 Task: Open Card Data Science Review in Board Sales Performance Management to Workspace Credit Analysis and add a team member Softage.4@softage.net, a label Blue, a checklist Family Law, an attachment from your computer, a color Blue and finally, add a card description 'Research and develop new pricing strategy for service offerings' and a comment 'We should approach this task with a sense of accountability and responsibility, owning our mistakes and taking steps to correct them.'. Add a start date 'Jan 08, 1900' with a due date 'Jan 15, 1900'
Action: Mouse moved to (98, 44)
Screenshot: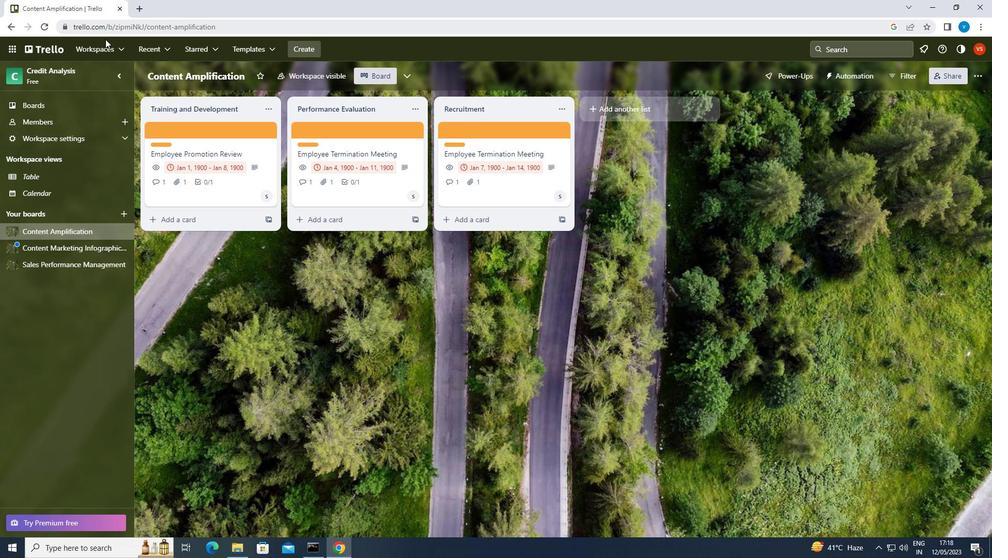 
Action: Mouse pressed left at (98, 44)
Screenshot: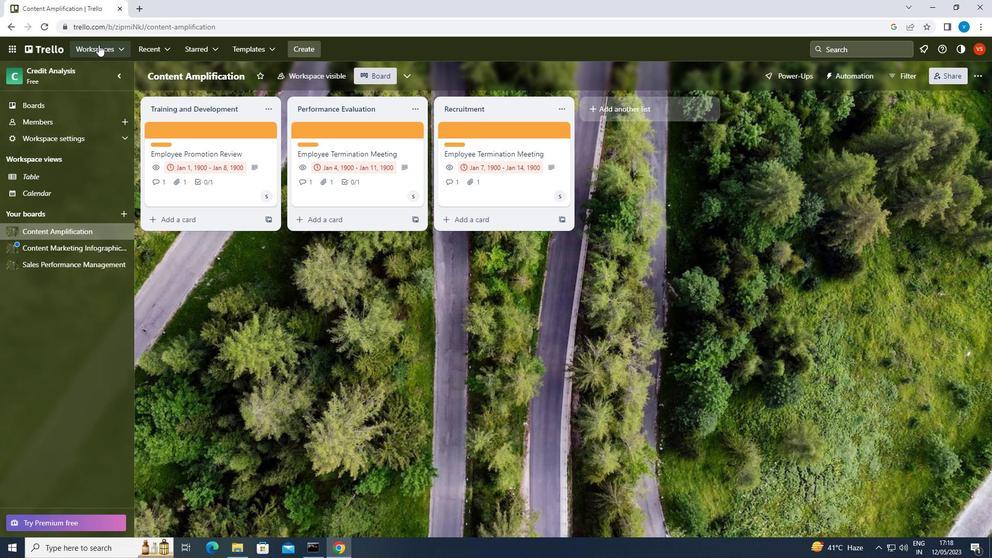
Action: Mouse moved to (122, 329)
Screenshot: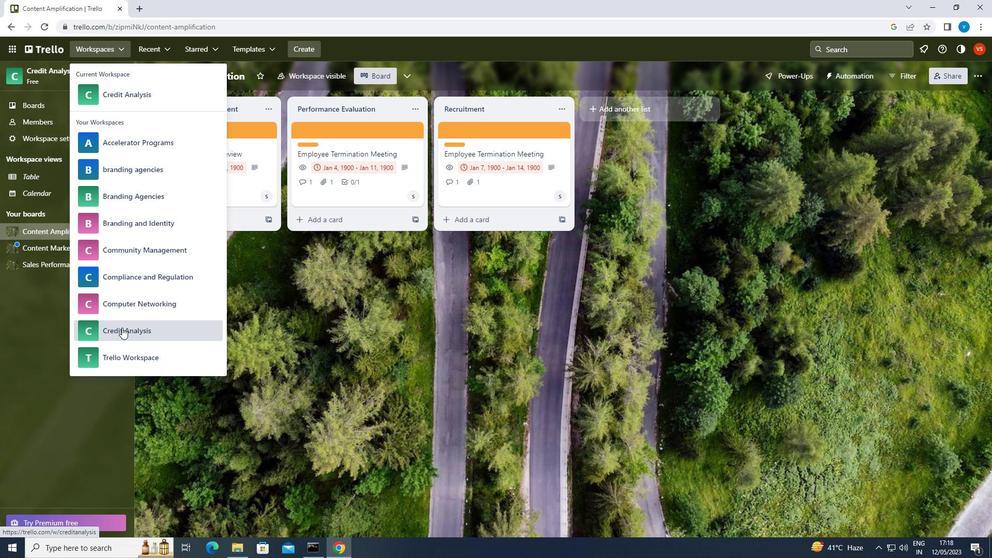 
Action: Mouse pressed left at (122, 329)
Screenshot: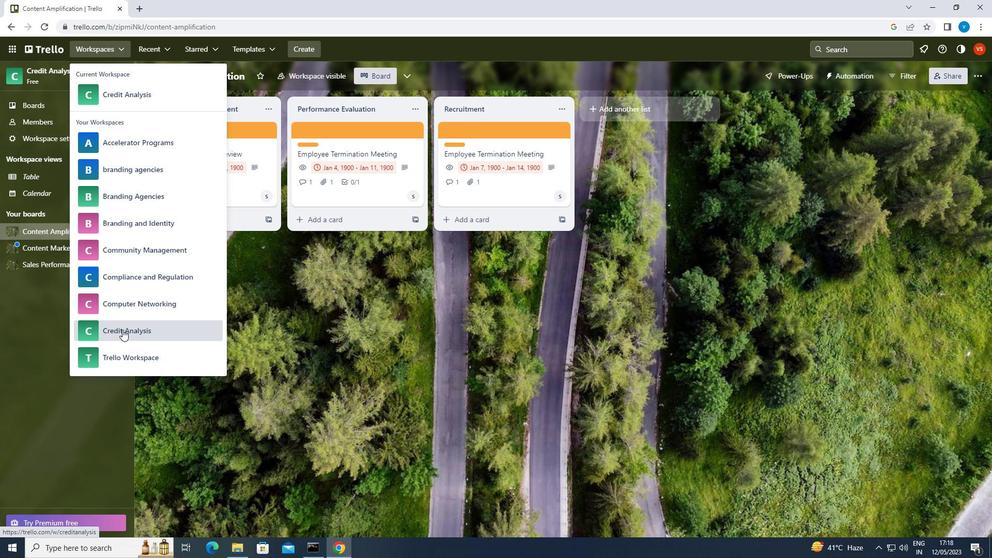 
Action: Mouse moved to (742, 421)
Screenshot: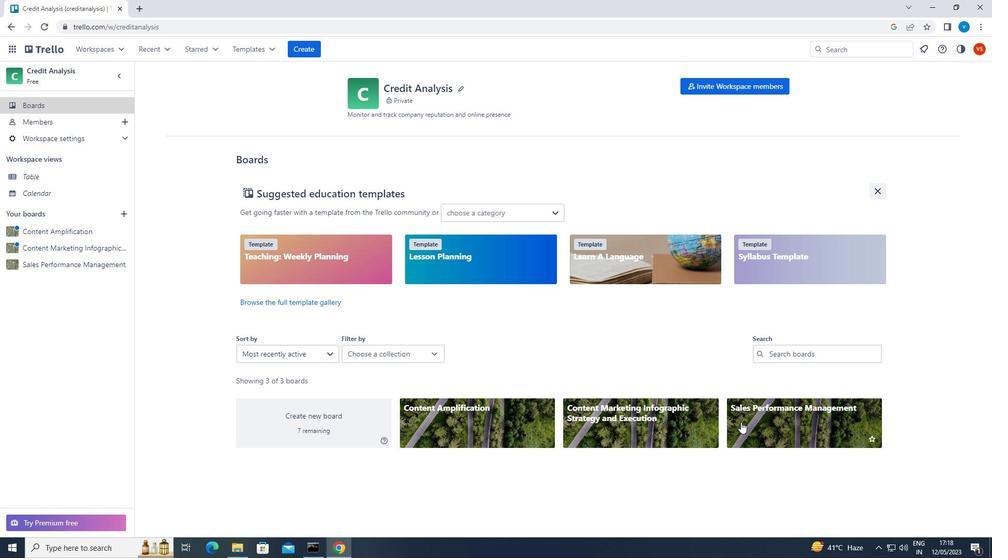 
Action: Mouse pressed left at (742, 421)
Screenshot: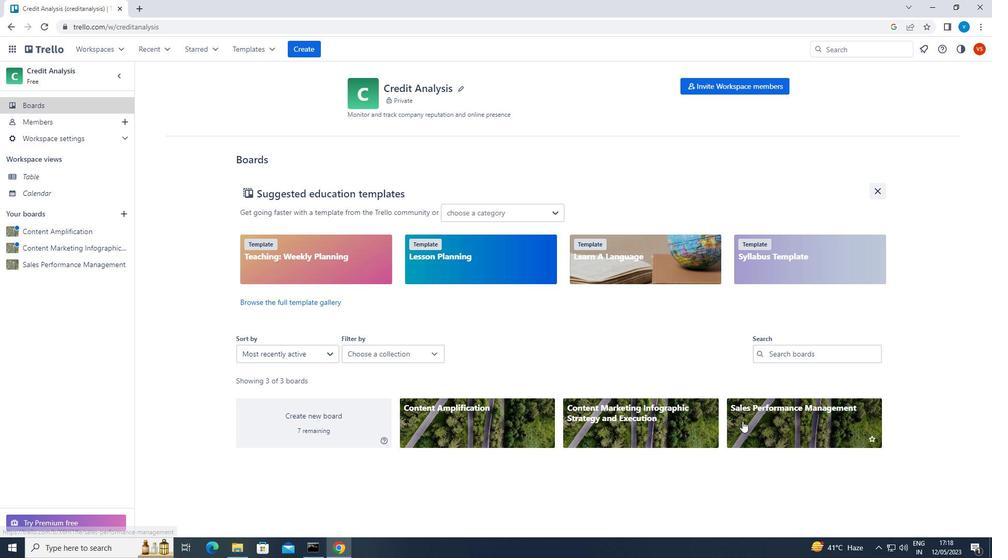 
Action: Mouse moved to (519, 126)
Screenshot: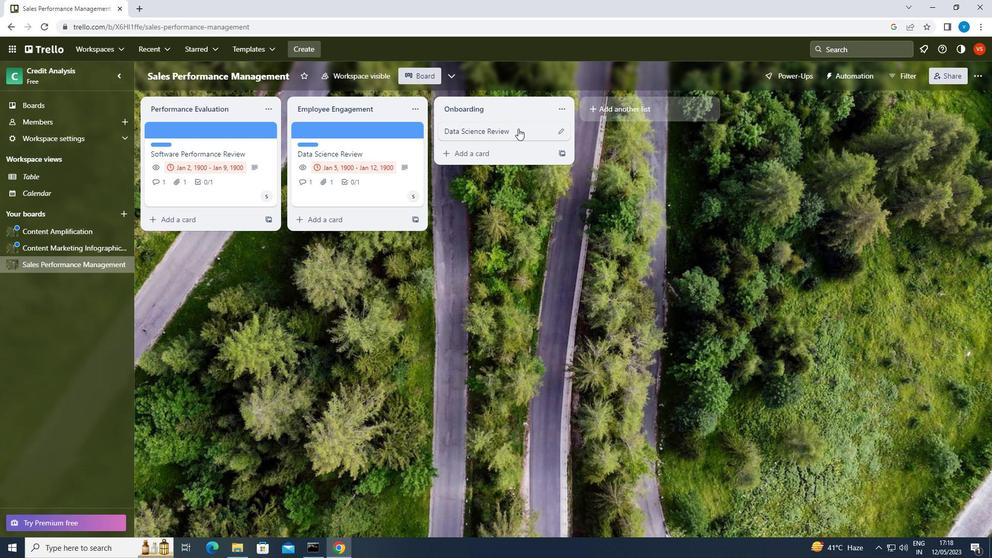 
Action: Mouse pressed left at (519, 126)
Screenshot: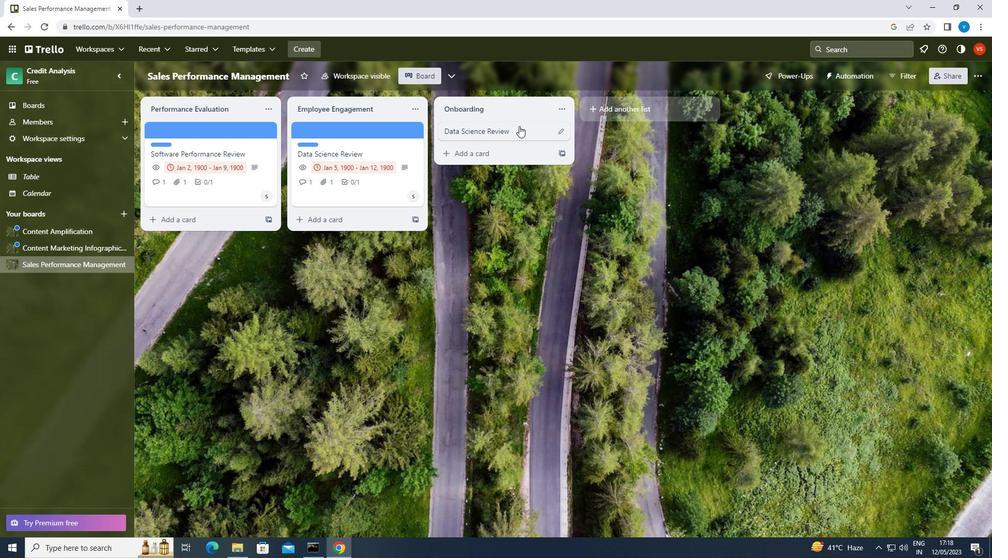 
Action: Mouse moved to (624, 167)
Screenshot: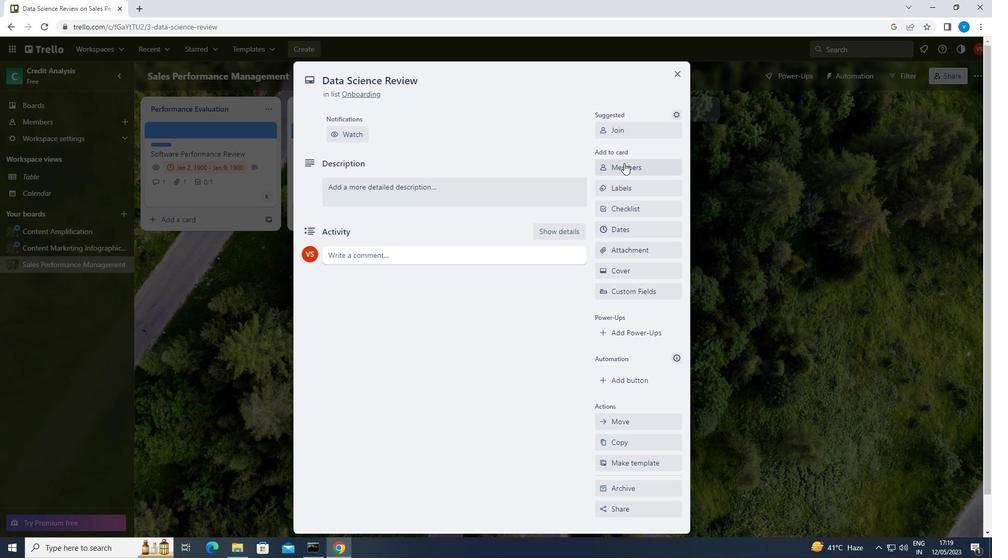 
Action: Mouse pressed left at (624, 167)
Screenshot: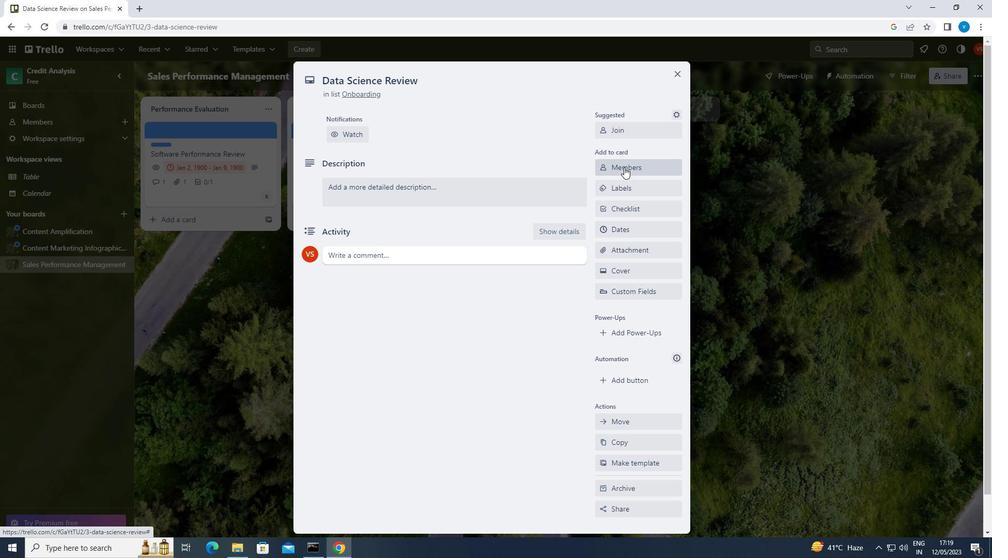 
Action: Mouse moved to (659, 177)
Screenshot: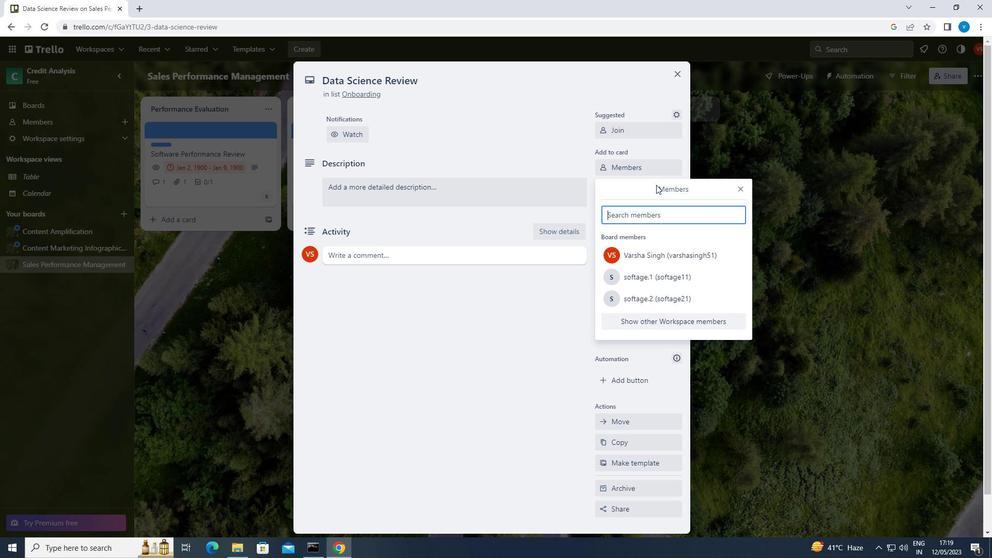 
Action: Key pressed <Key.shift>SOFTAGE.4<Key.shift>@SOFTAGE.NET
Screenshot: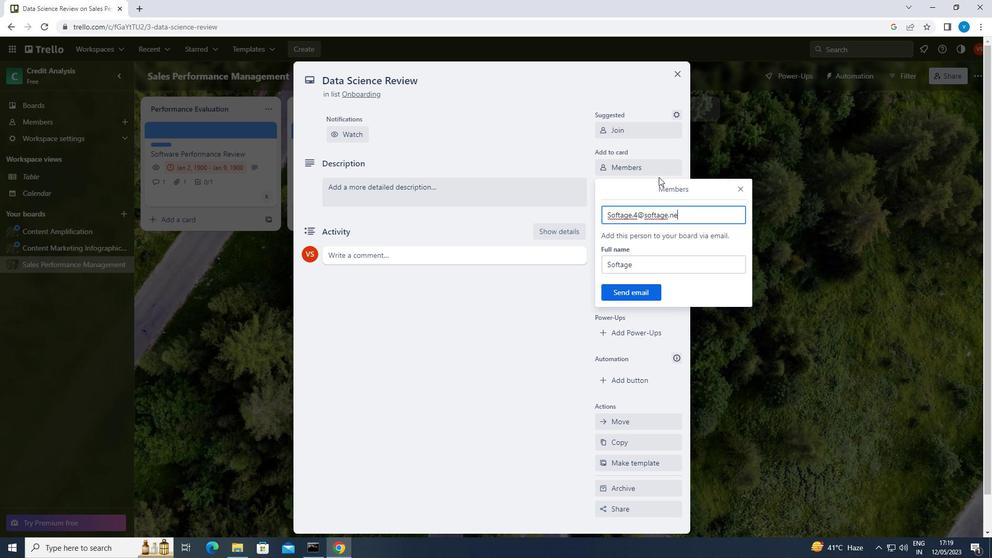 
Action: Mouse moved to (638, 295)
Screenshot: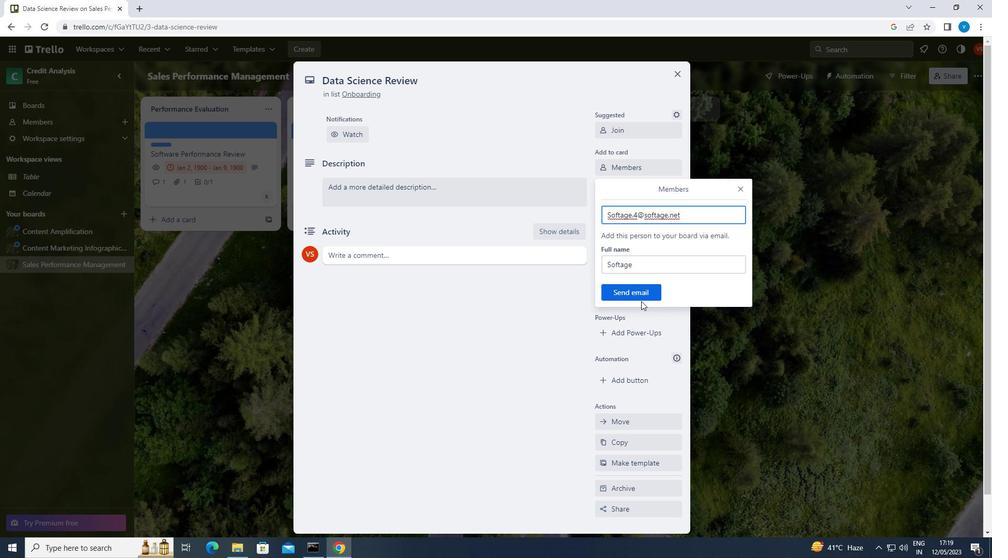 
Action: Mouse pressed left at (638, 295)
Screenshot: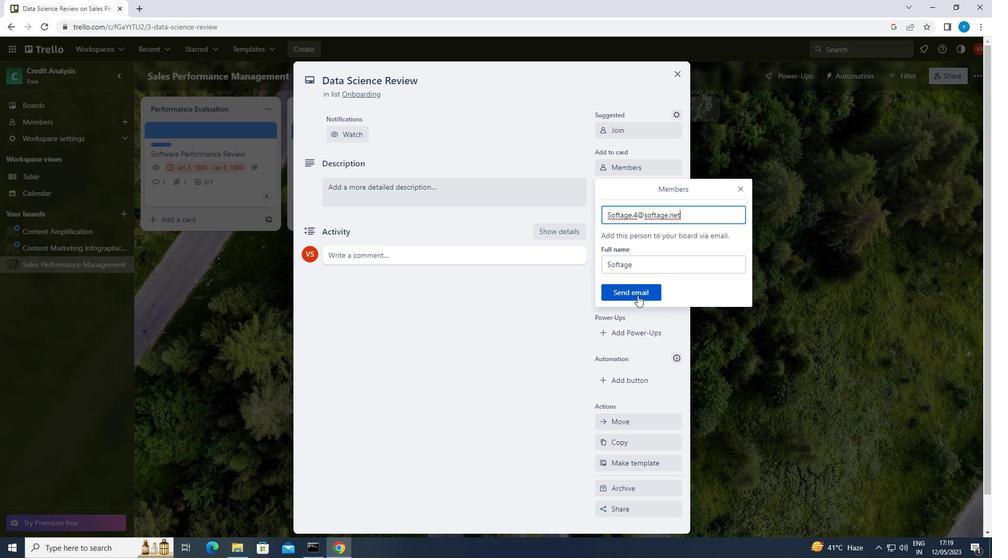 
Action: Mouse moved to (636, 187)
Screenshot: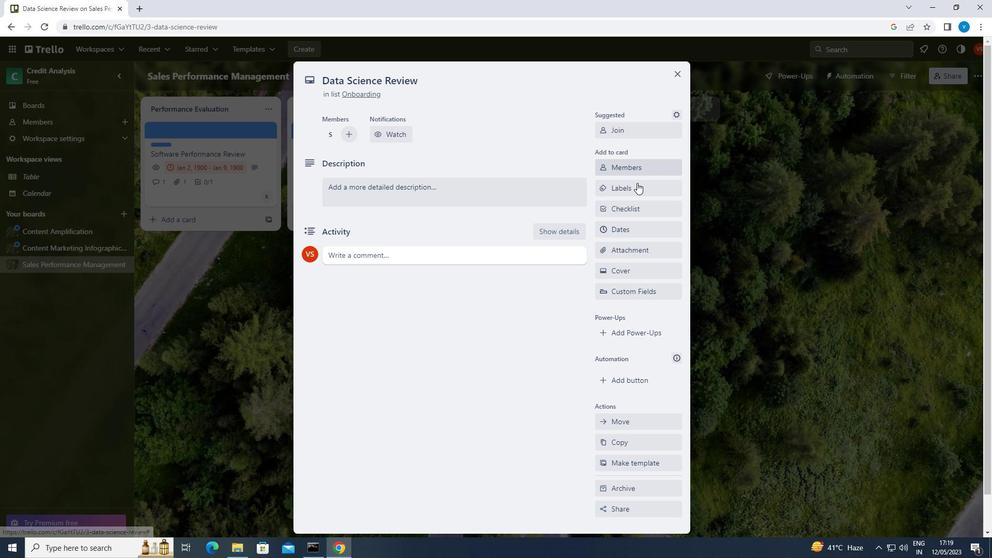 
Action: Mouse pressed left at (636, 187)
Screenshot: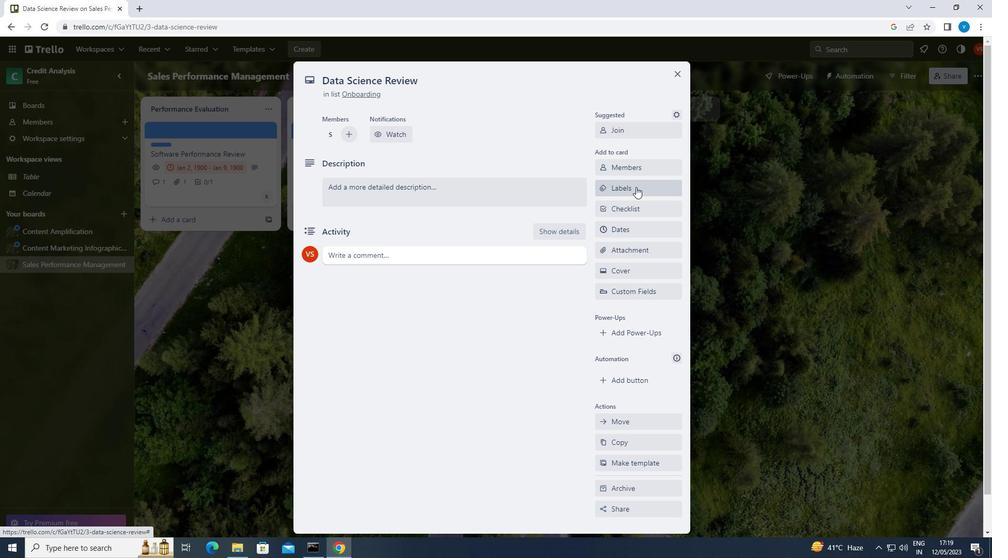 
Action: Mouse moved to (639, 360)
Screenshot: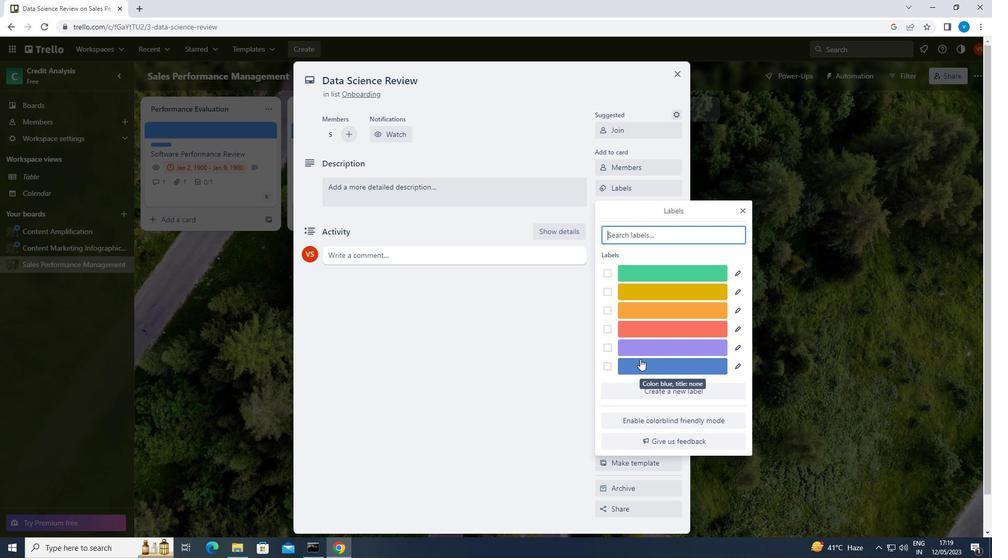 
Action: Mouse pressed left at (639, 360)
Screenshot: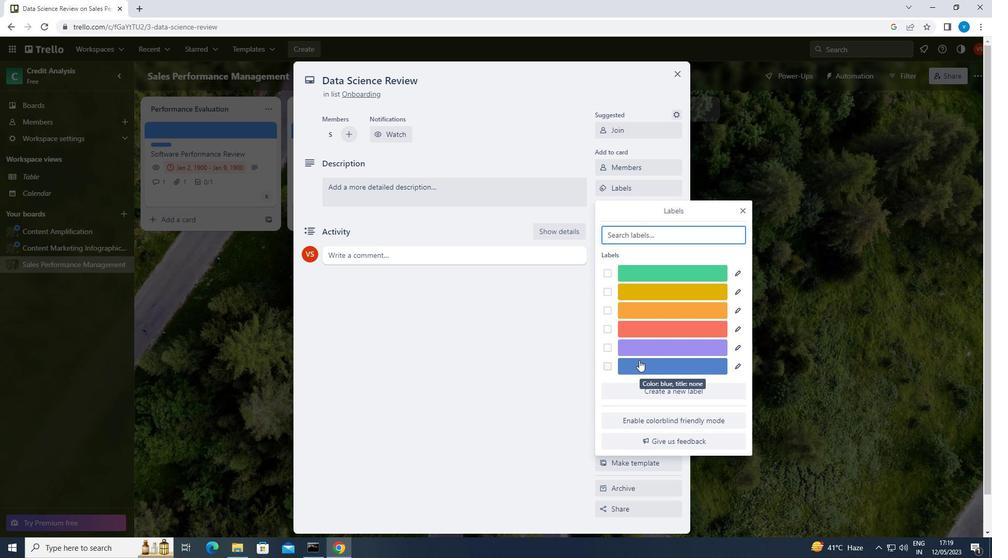 
Action: Mouse moved to (742, 214)
Screenshot: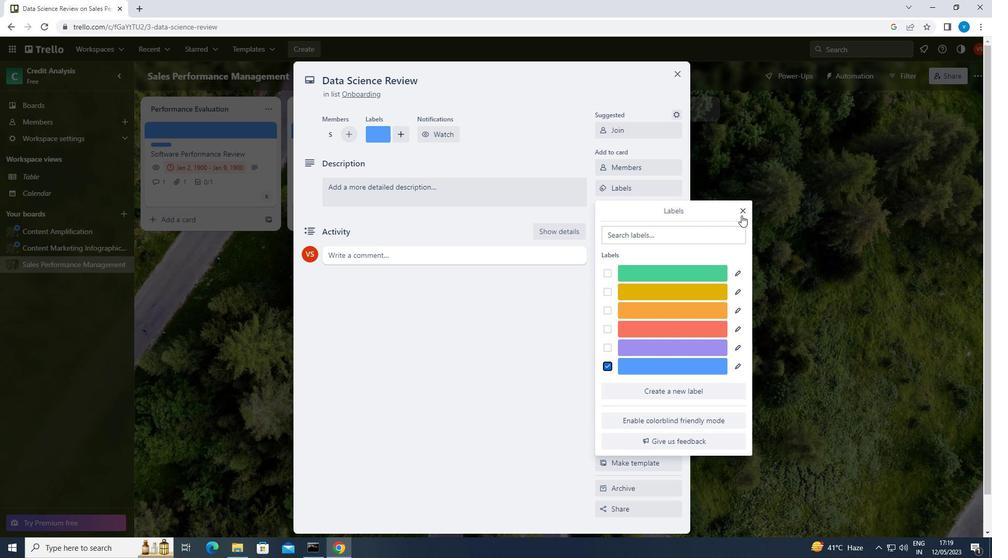 
Action: Mouse pressed left at (742, 214)
Screenshot: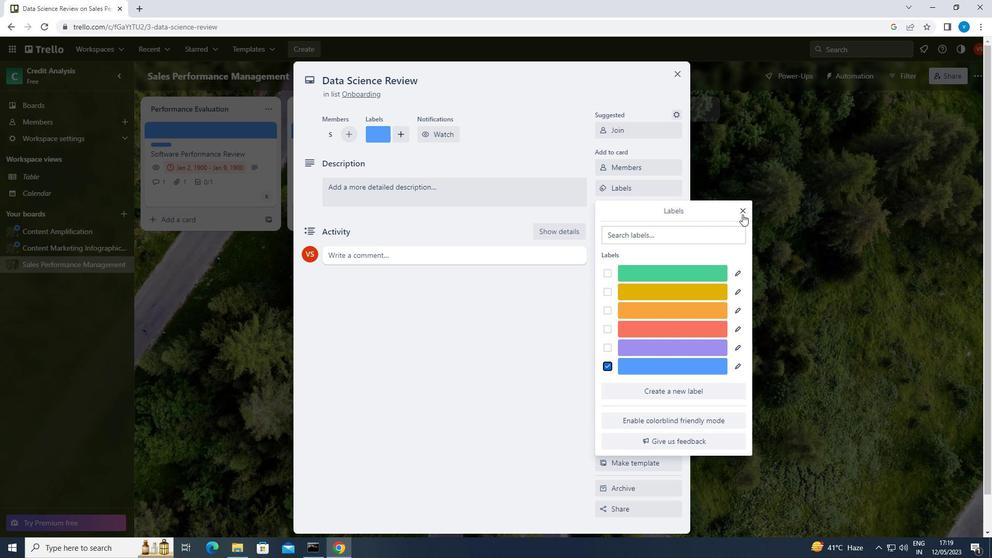 
Action: Mouse moved to (647, 207)
Screenshot: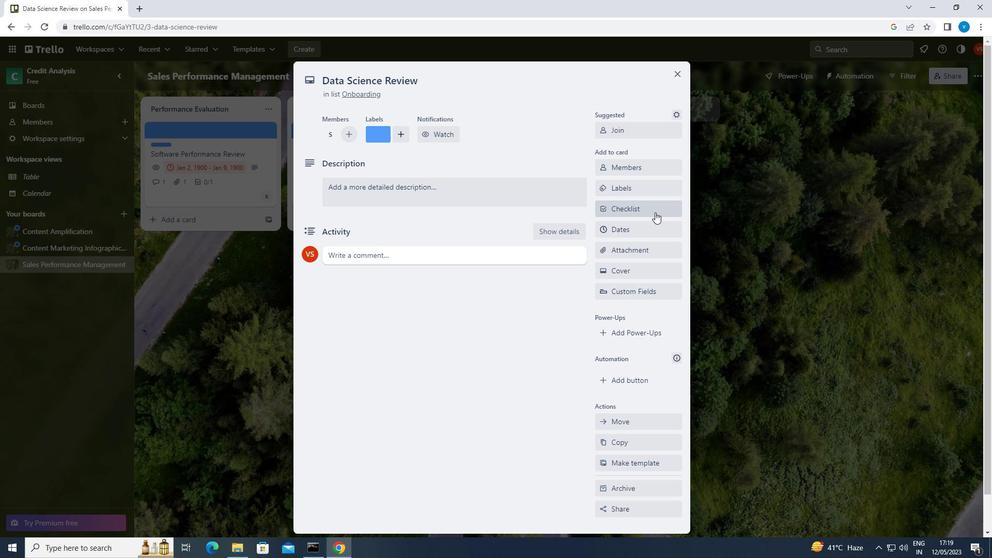 
Action: Mouse pressed left at (647, 207)
Screenshot: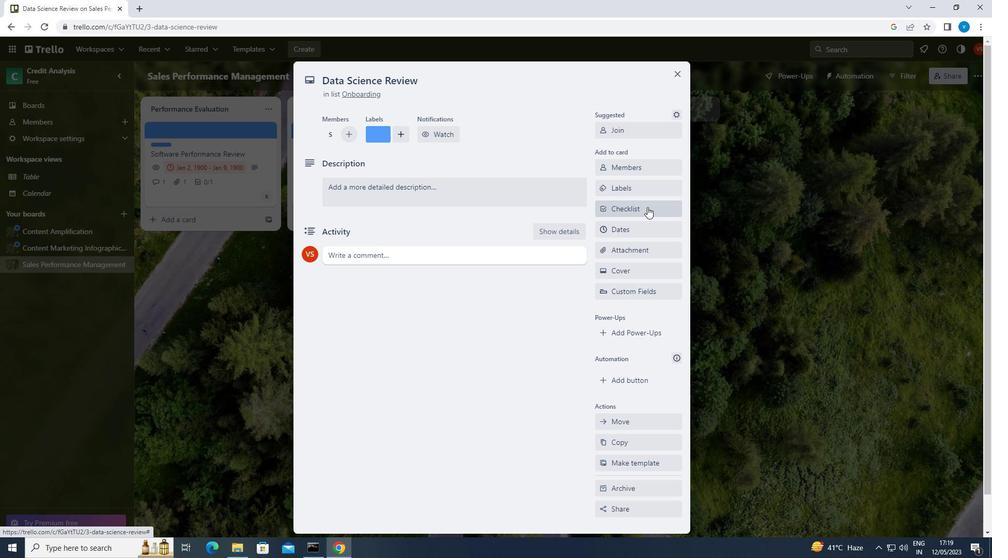 
Action: Mouse moved to (625, 324)
Screenshot: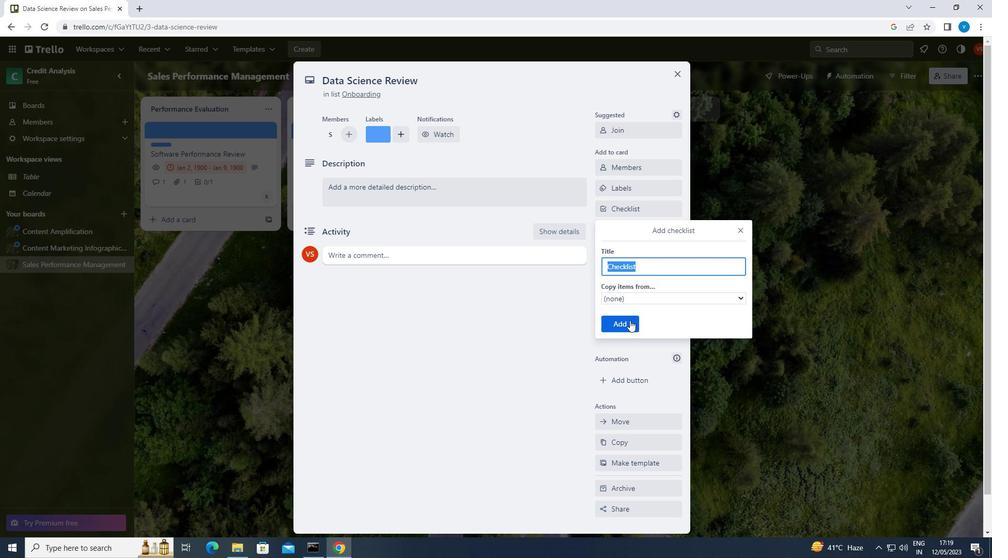 
Action: Mouse pressed left at (625, 324)
Screenshot: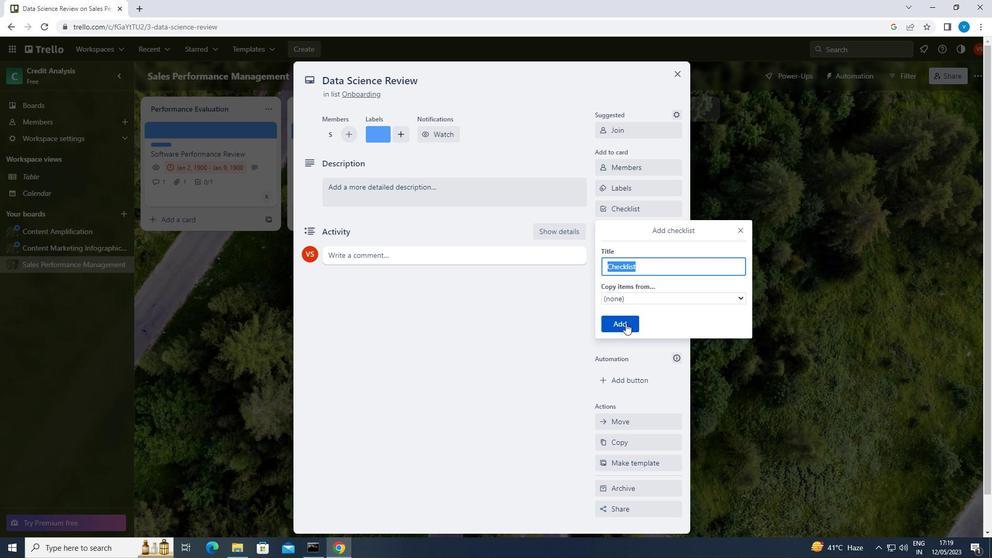 
Action: Mouse moved to (497, 269)
Screenshot: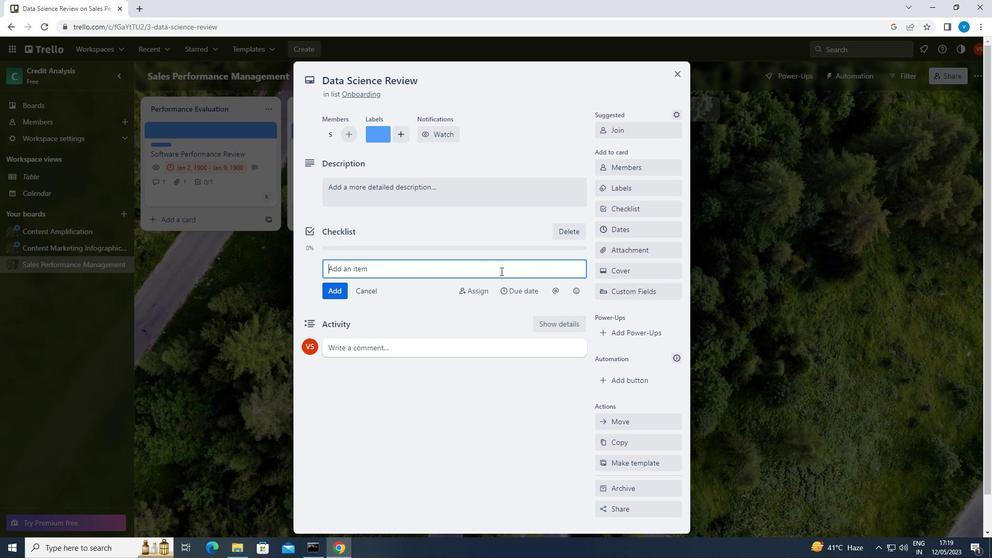 
Action: Mouse pressed left at (497, 269)
Screenshot: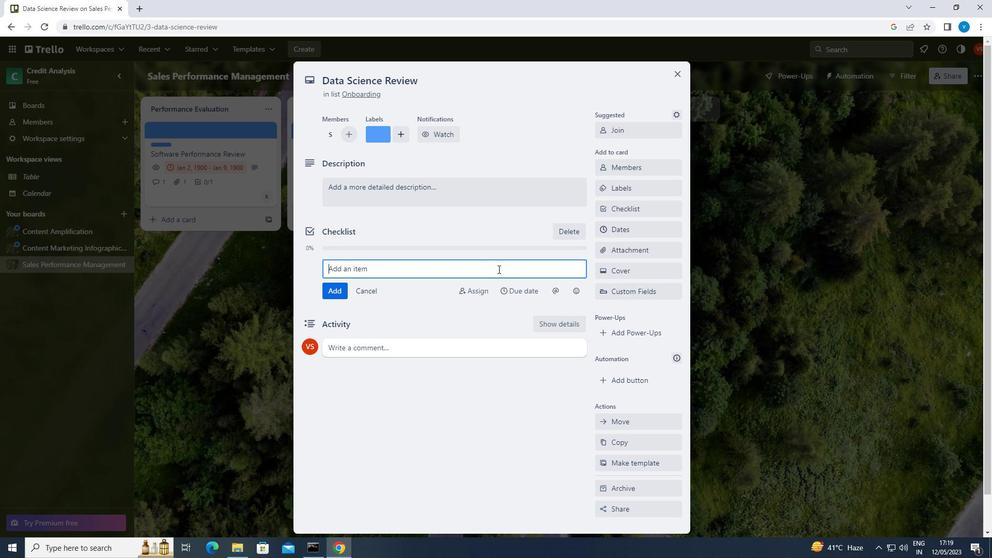 
Action: Mouse moved to (497, 268)
Screenshot: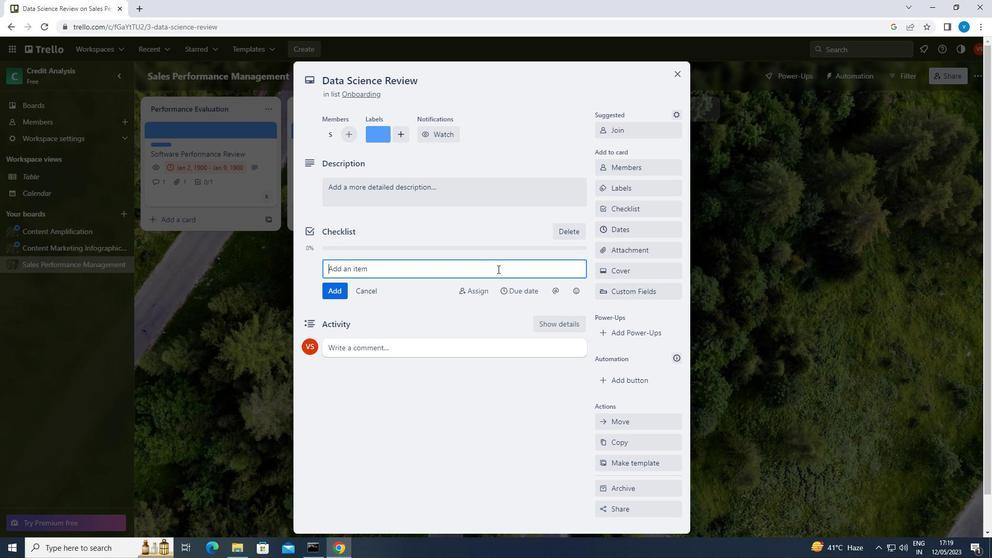 
Action: Key pressed <Key.shift>FAMILY<Key.space><Key.shift>LAW
Screenshot: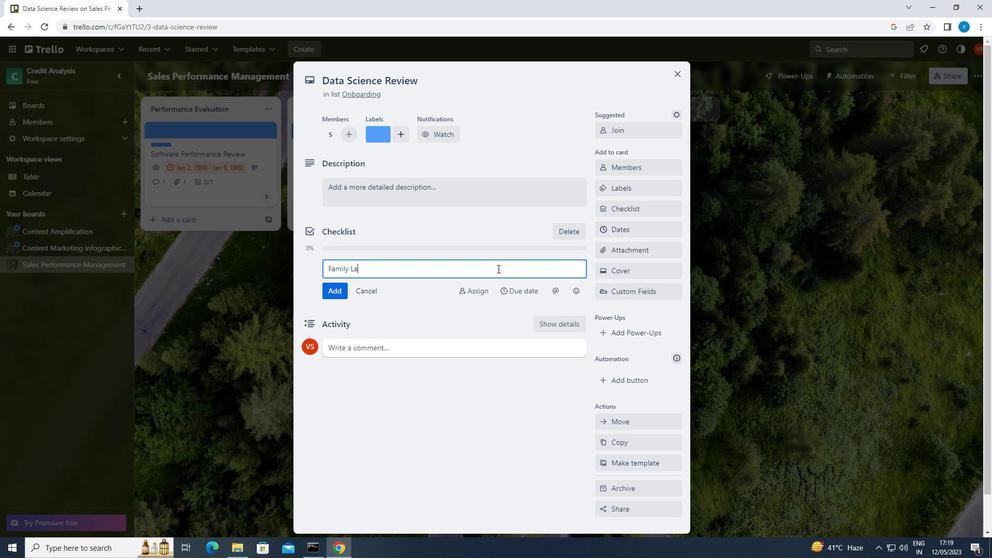 
Action: Mouse moved to (333, 291)
Screenshot: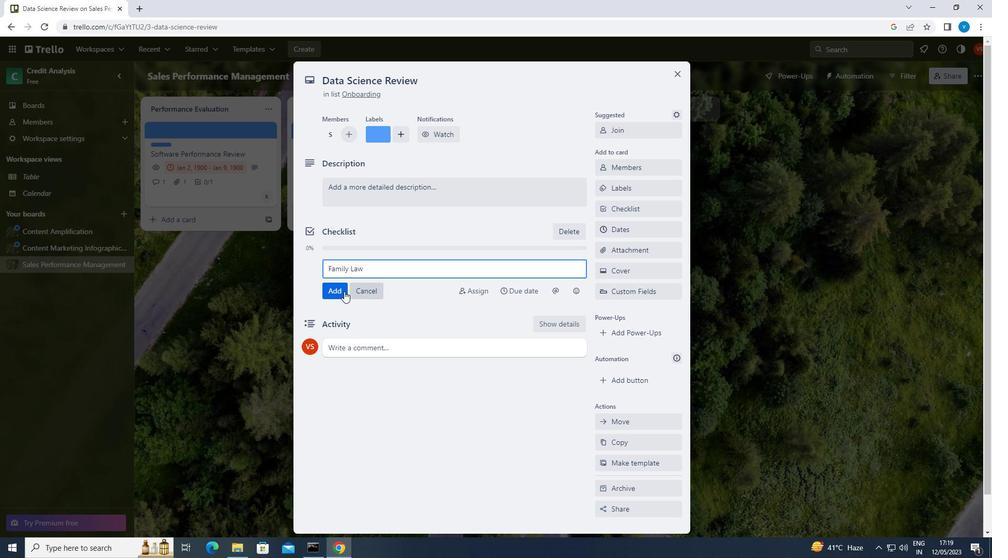 
Action: Mouse pressed left at (333, 291)
Screenshot: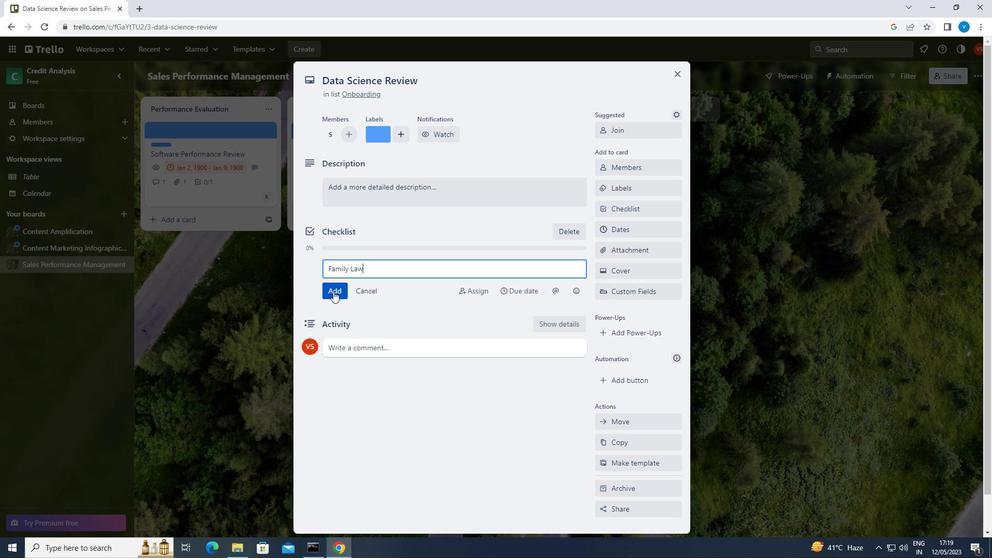 
Action: Mouse moved to (645, 253)
Screenshot: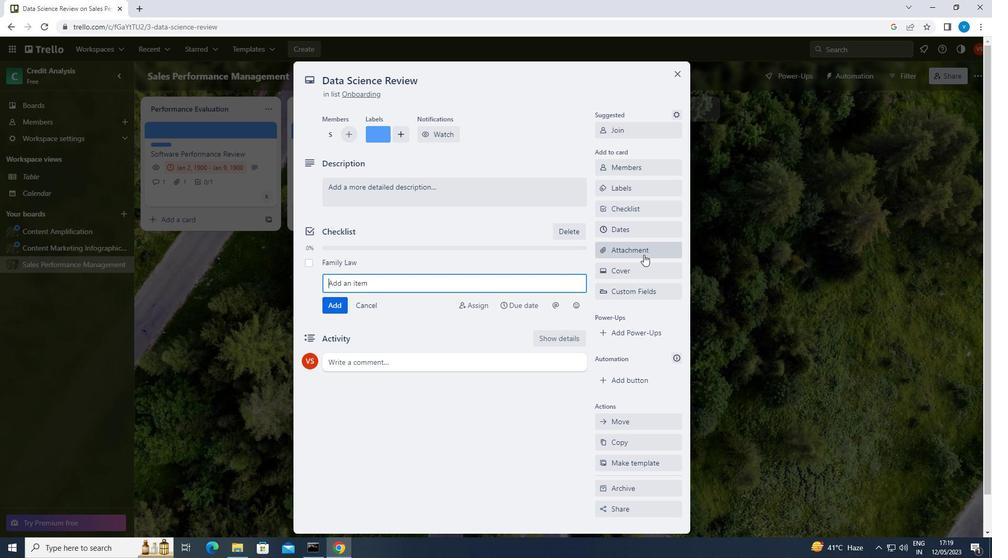 
Action: Mouse pressed left at (645, 253)
Screenshot: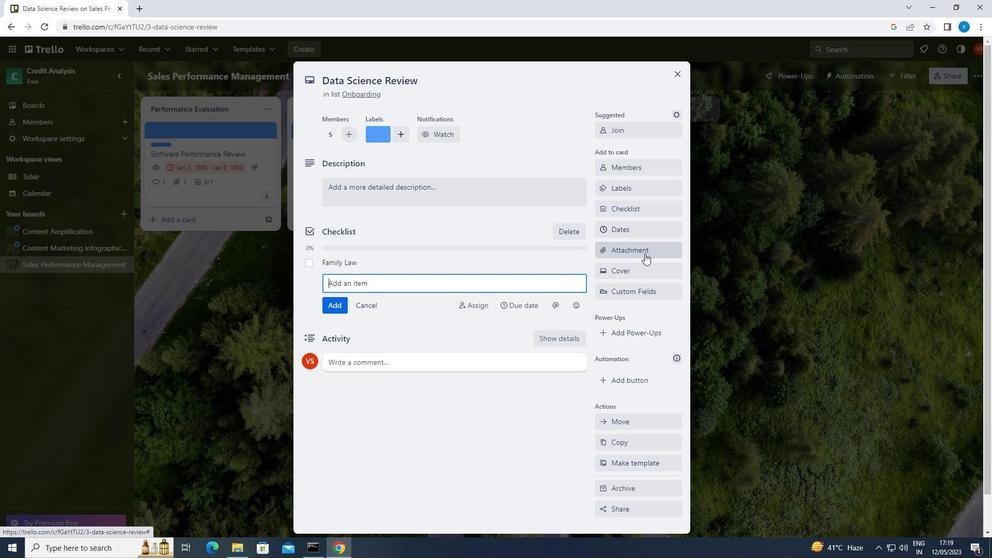 
Action: Mouse moved to (628, 295)
Screenshot: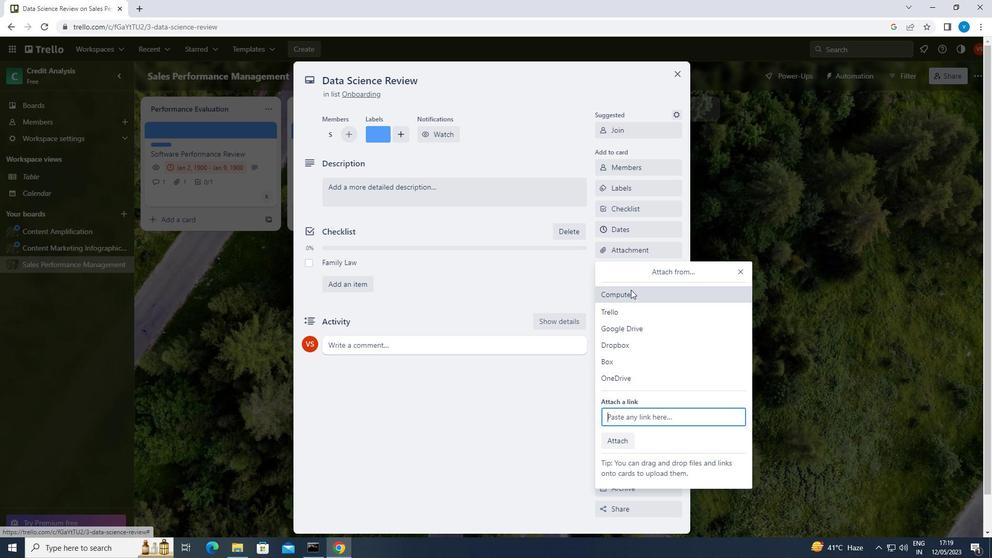 
Action: Mouse pressed left at (628, 295)
Screenshot: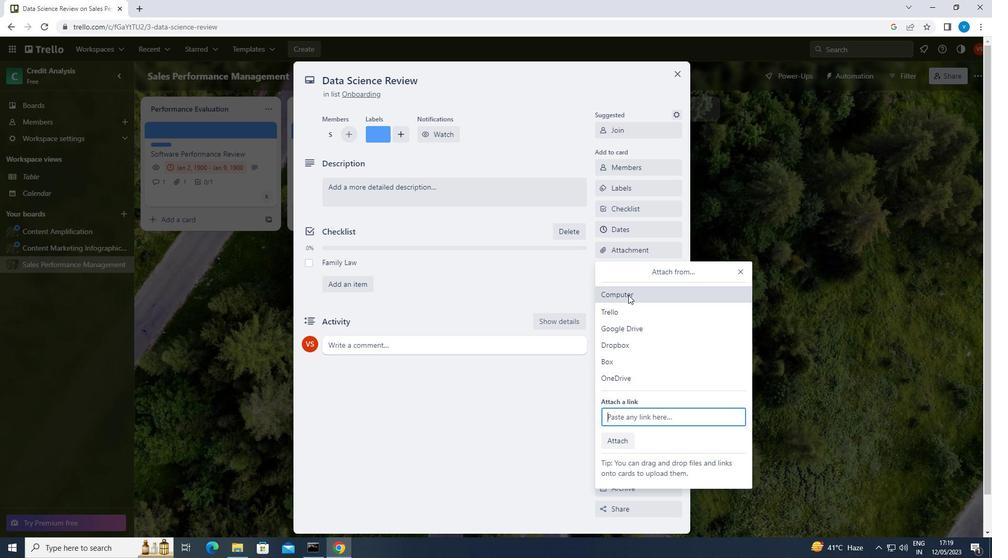 
Action: Mouse moved to (292, 175)
Screenshot: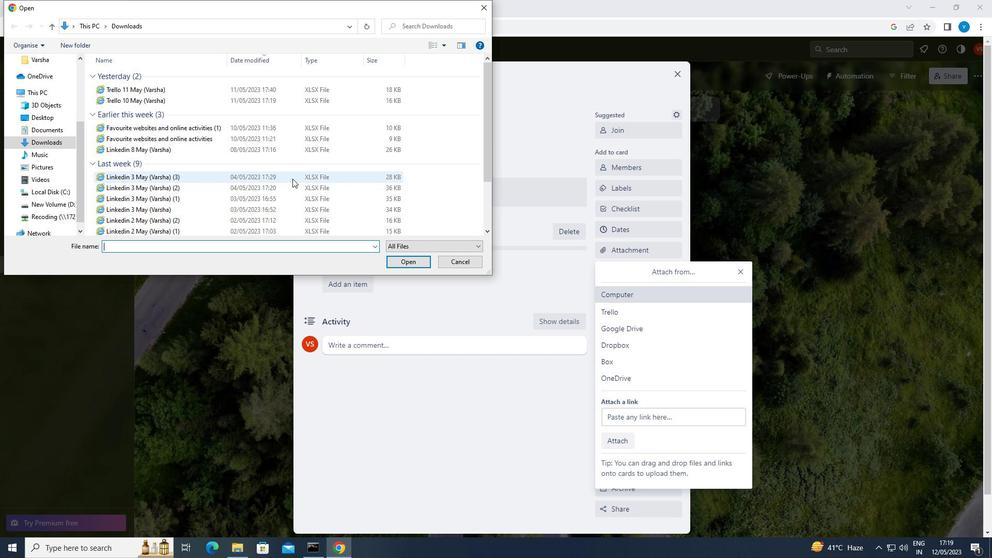 
Action: Mouse pressed left at (292, 175)
Screenshot: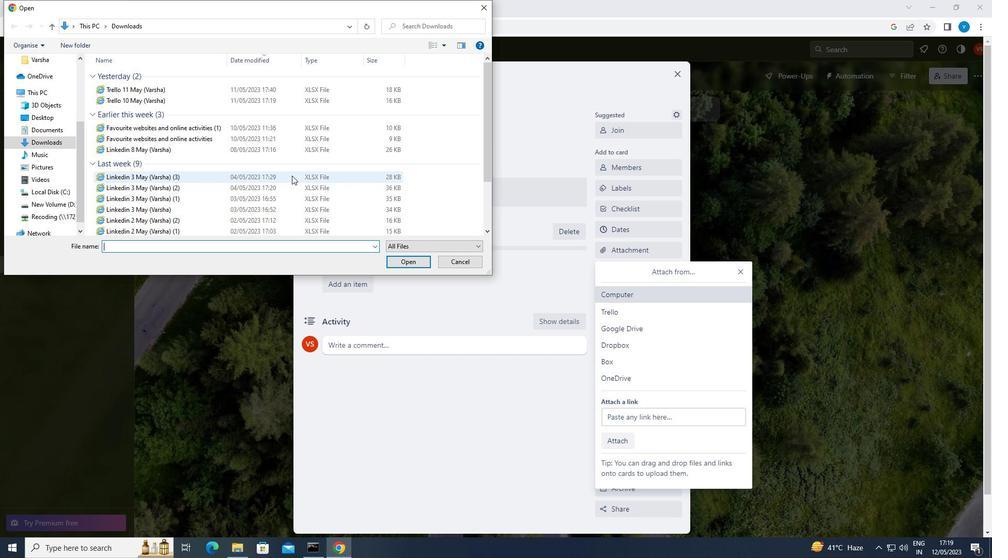 
Action: Mouse moved to (408, 260)
Screenshot: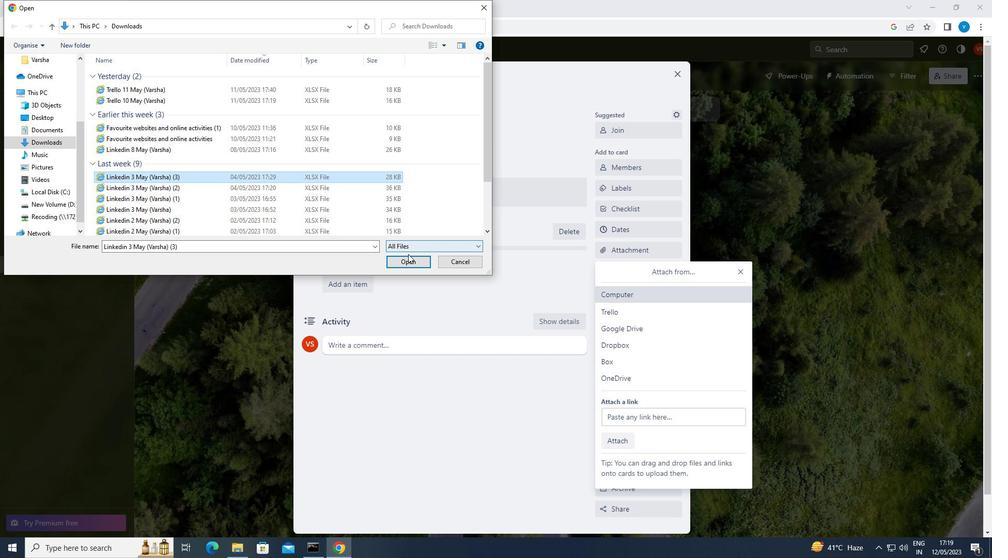 
Action: Mouse pressed left at (408, 260)
Screenshot: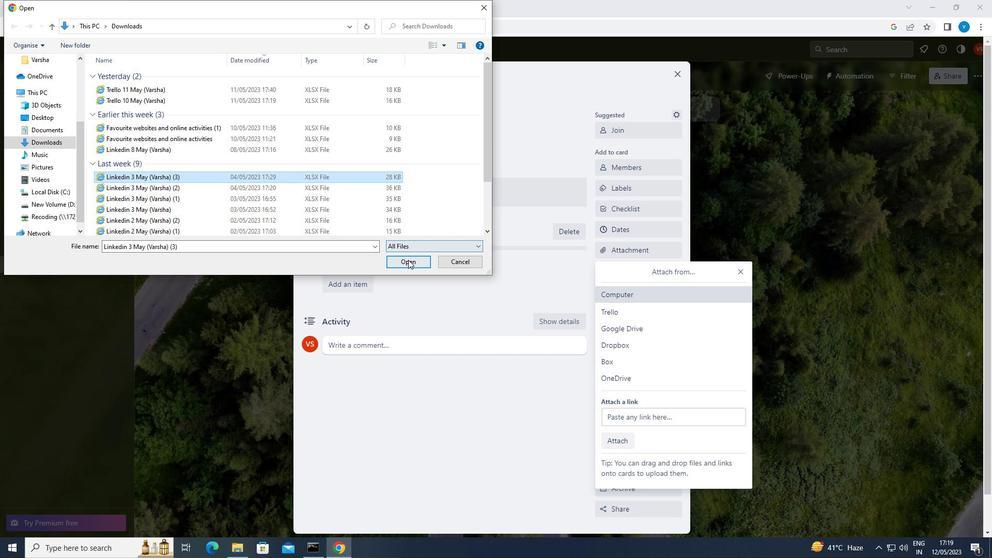 
Action: Mouse moved to (619, 277)
Screenshot: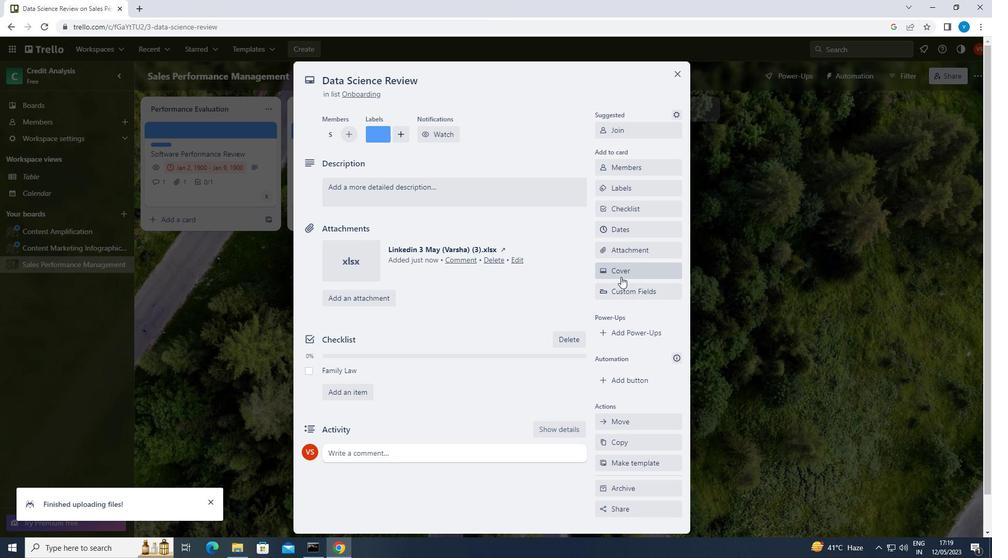 
Action: Mouse pressed left at (619, 277)
Screenshot: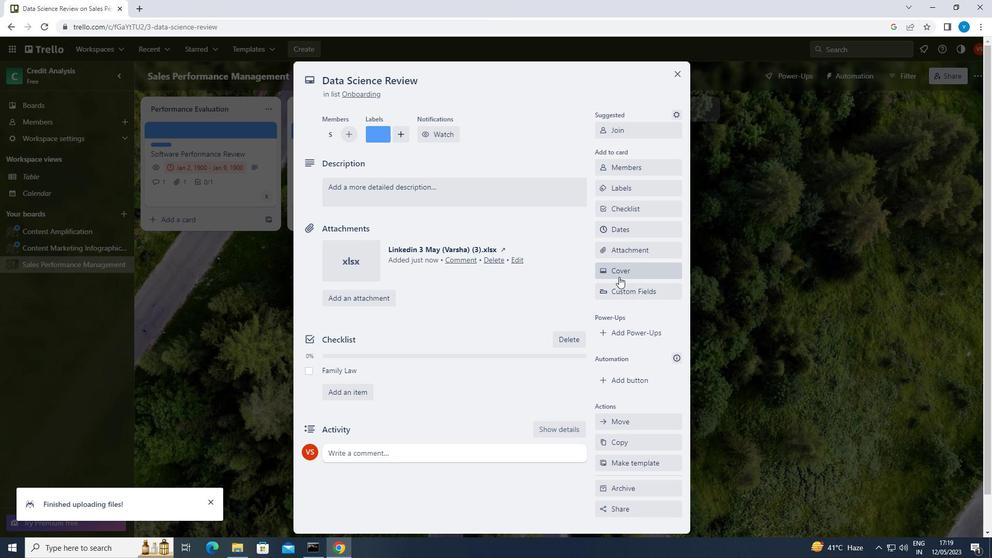 
Action: Mouse moved to (613, 347)
Screenshot: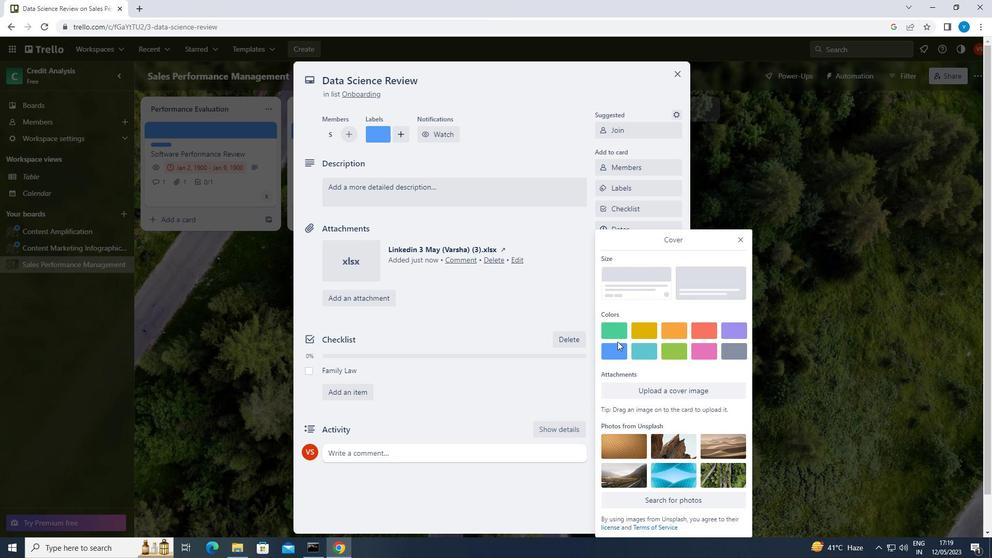 
Action: Mouse pressed left at (613, 347)
Screenshot: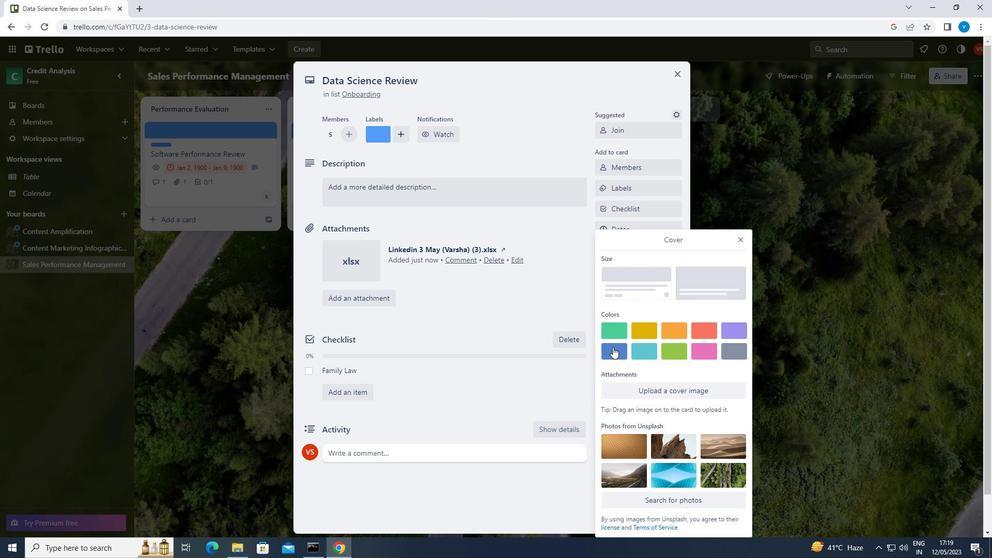 
Action: Mouse moved to (741, 220)
Screenshot: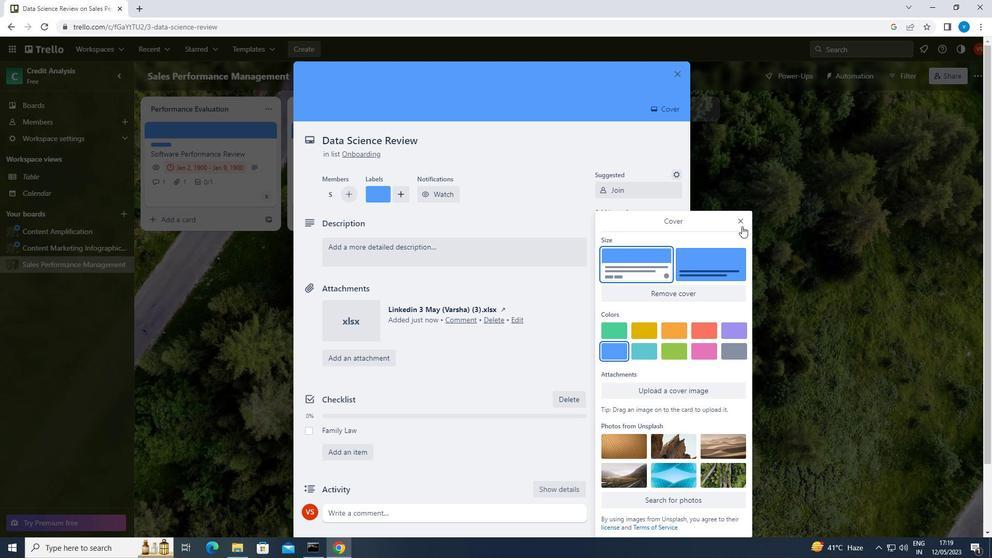
Action: Mouse pressed left at (741, 220)
Screenshot: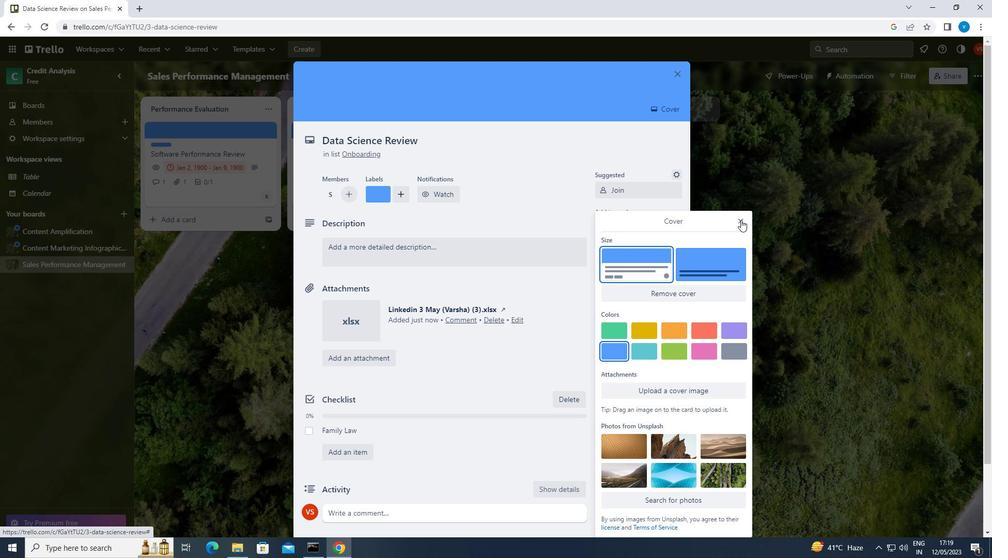 
Action: Mouse moved to (515, 249)
Screenshot: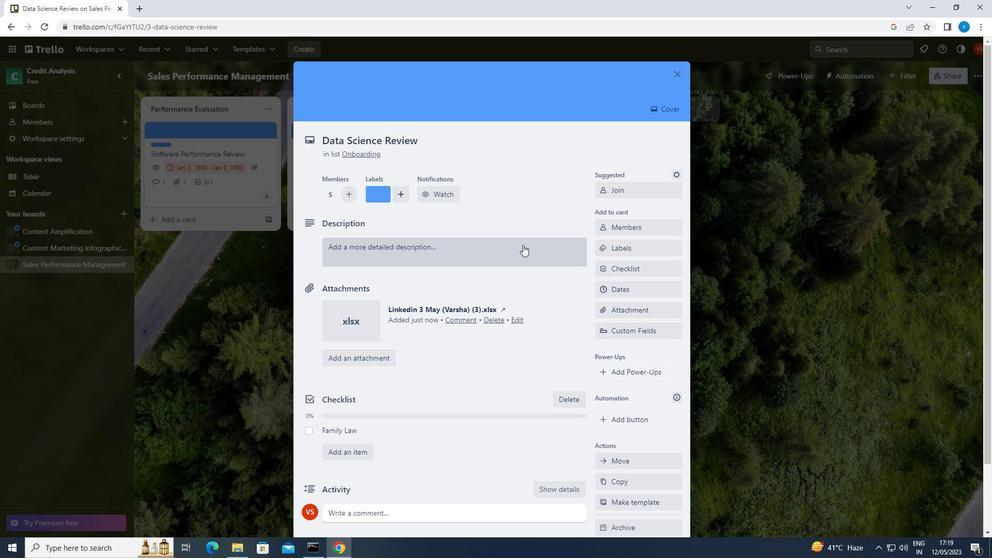 
Action: Mouse pressed left at (515, 249)
Screenshot: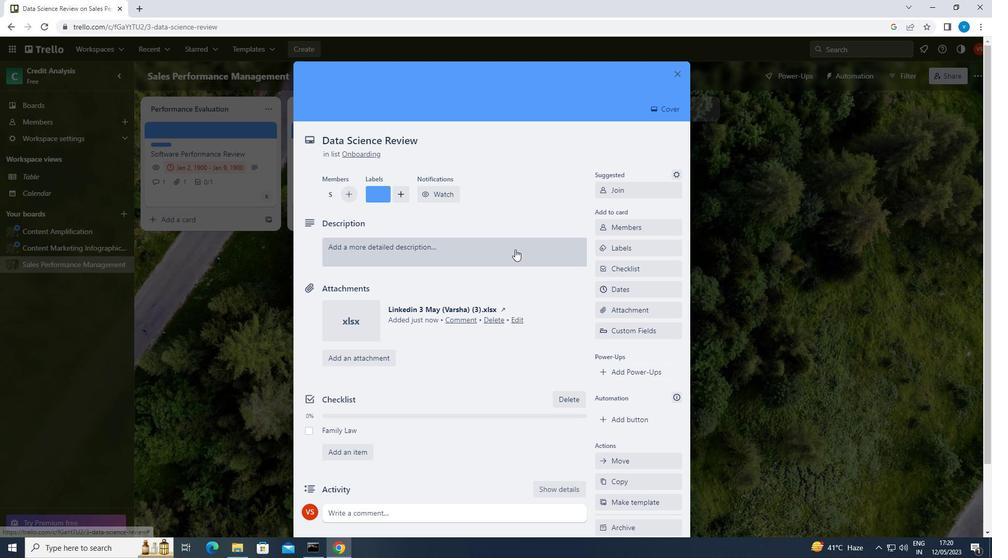 
Action: Key pressed <Key.shift>RESEARCH<Key.space>AND<Key.space>DEVELOP<Key.space>NEW<Key.space>PRICING<Key.space>STRATEGY<Key.space>FOR<Key.space>SERVICE<Key.space>OFFERINGS
Screenshot: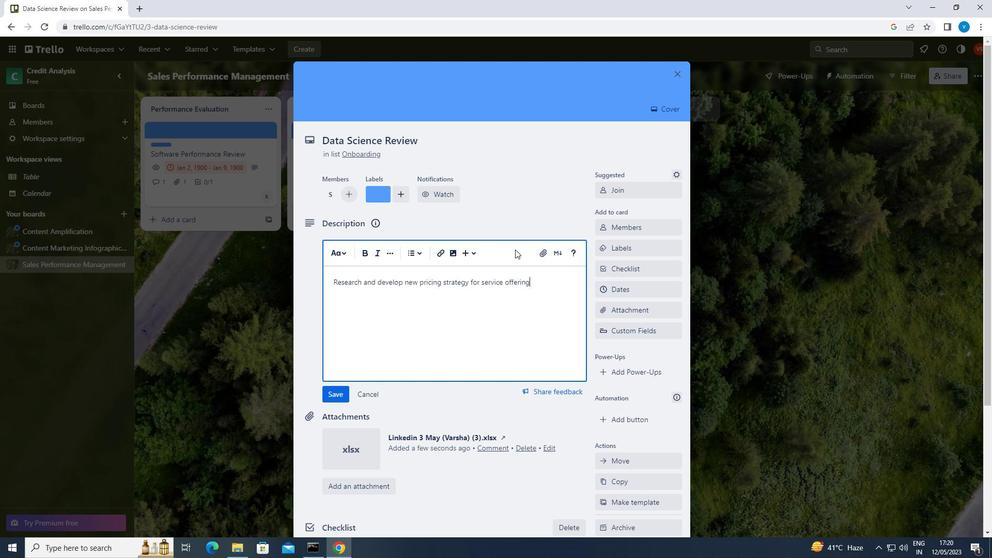 
Action: Mouse moved to (342, 388)
Screenshot: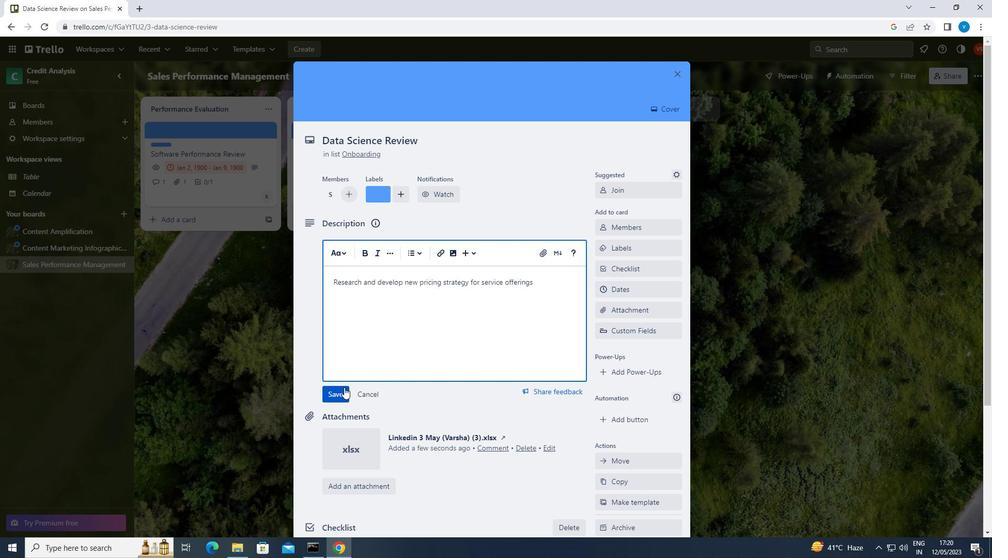 
Action: Mouse pressed left at (342, 388)
Screenshot: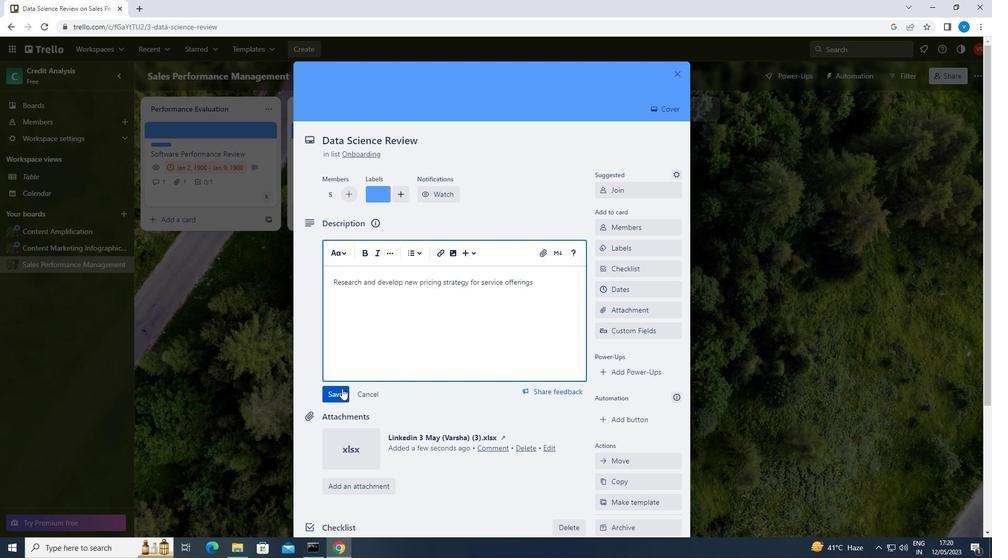 
Action: Mouse moved to (401, 375)
Screenshot: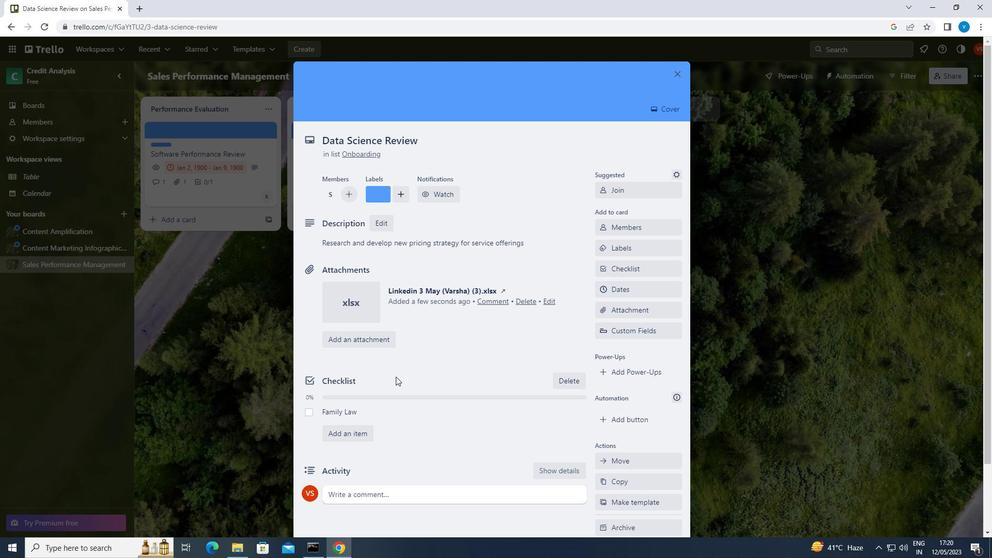 
Action: Mouse scrolled (401, 374) with delta (0, 0)
Screenshot: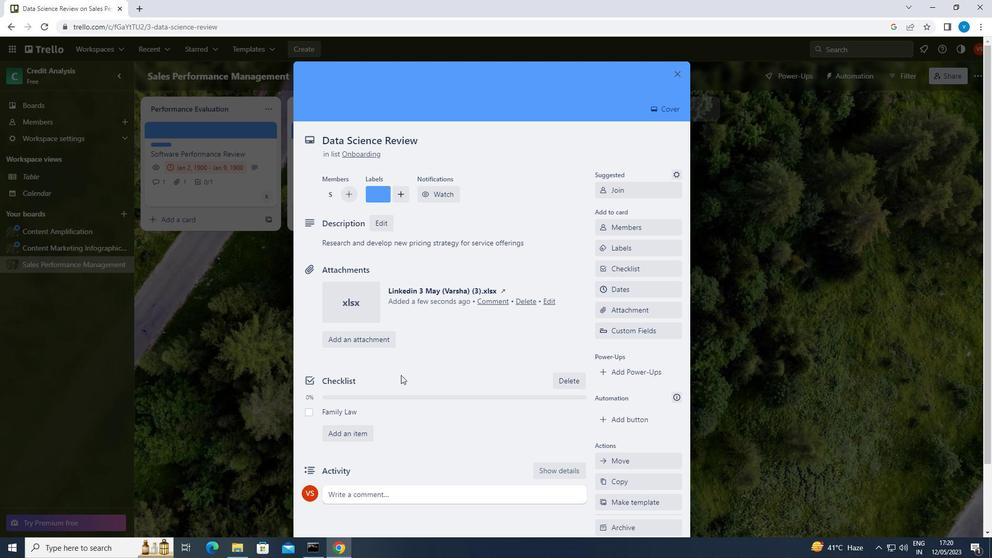 
Action: Mouse scrolled (401, 374) with delta (0, 0)
Screenshot: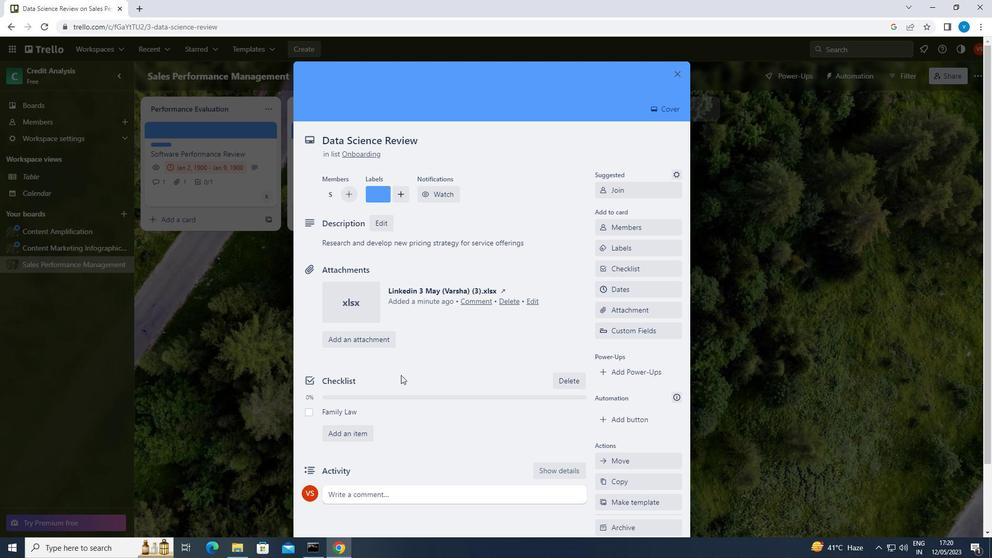 
Action: Mouse scrolled (401, 374) with delta (0, 0)
Screenshot: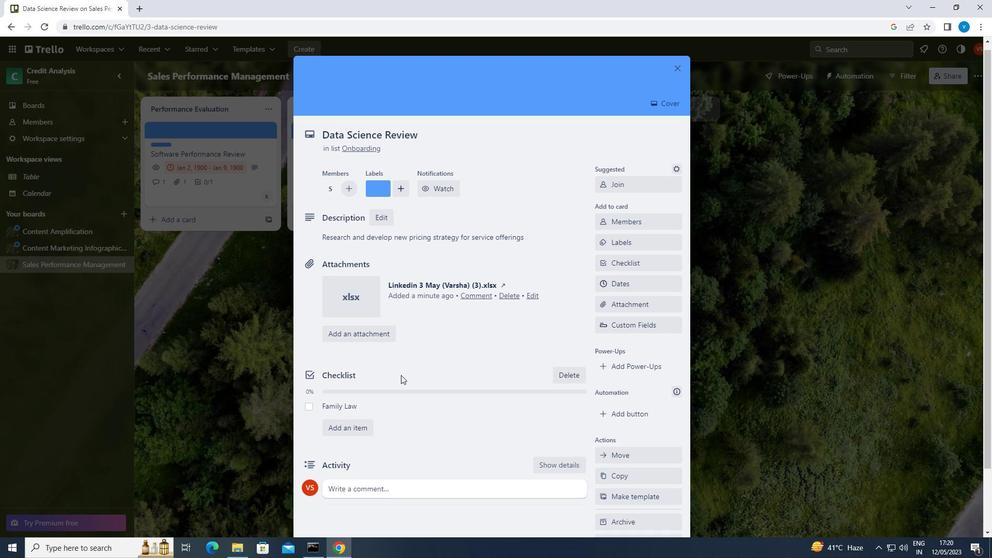 
Action: Mouse scrolled (401, 374) with delta (0, 0)
Screenshot: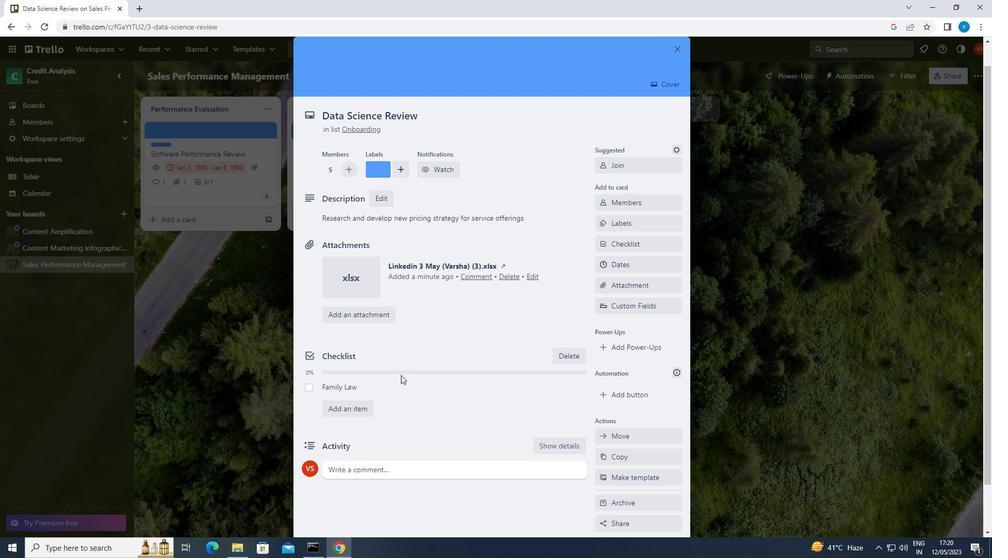 
Action: Mouse scrolled (401, 374) with delta (0, 0)
Screenshot: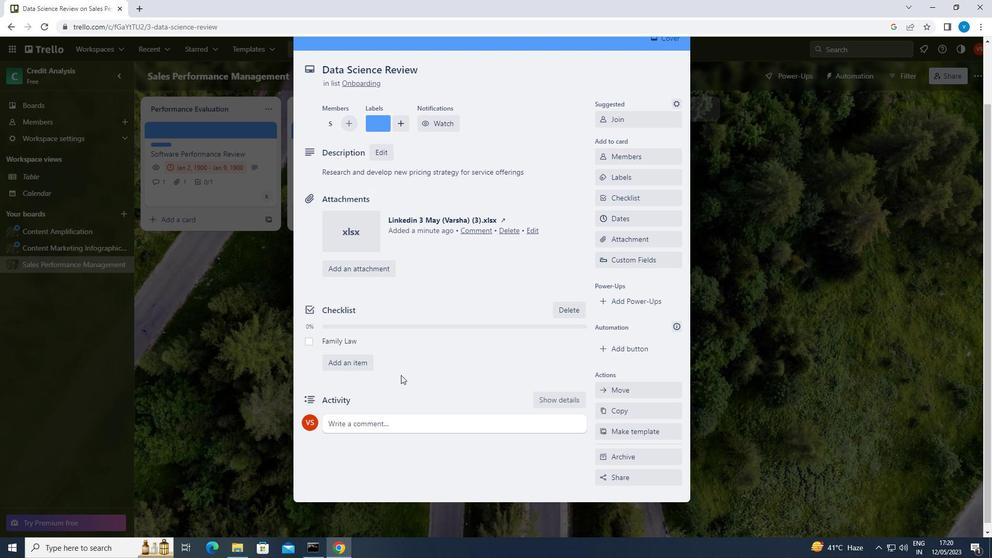 
Action: Mouse moved to (385, 417)
Screenshot: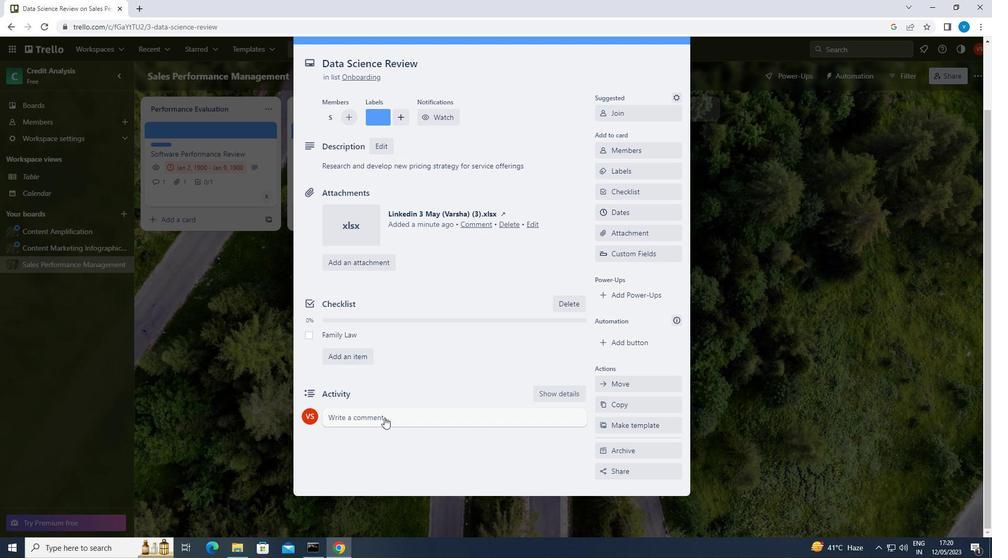 
Action: Mouse pressed left at (385, 417)
Screenshot: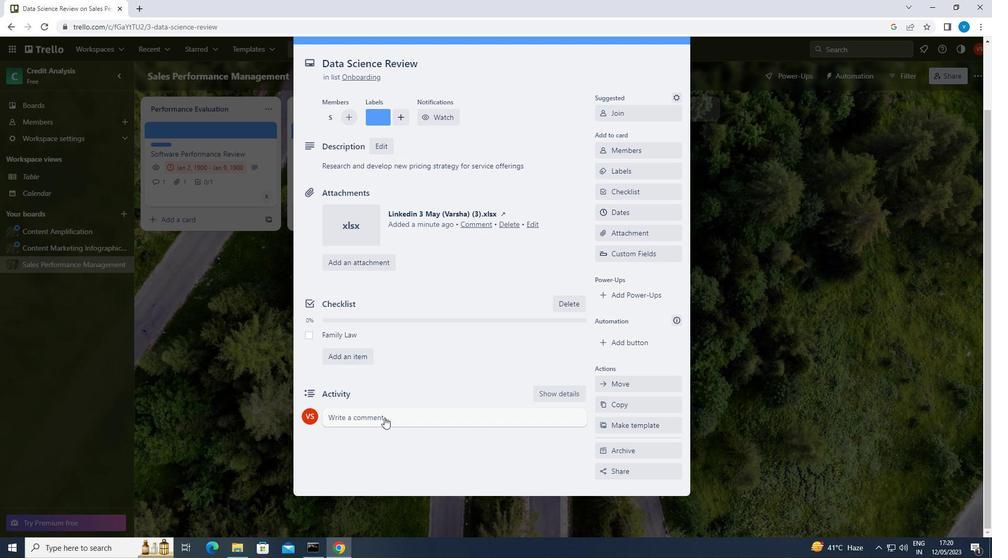
Action: Mouse moved to (387, 416)
Screenshot: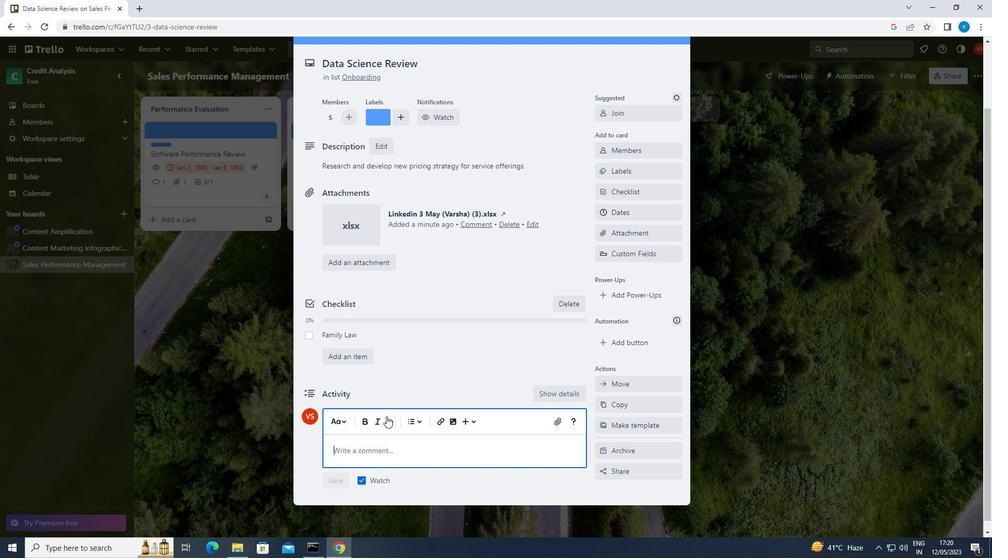 
Action: Key pressed <Key.shift>WE<Key.space>SHOULD<Key.space>APPROACH<Key.space>THIS<Key.space>TASK<Key.space>WITH<Key.space>A<Key.space>SENSE<Key.space>OF<Key.space>ACCOUNTABILITY<Key.space>AND<Key.space>RESPONSIBILITY,<Key.space>OWNING<Key.space>OUR<Key.space>MISTAKES<Key.space>AND<Key.space>TAL<Key.backspace>KING<Key.space>STEPS<Key.space>TO<Key.space>CORRECT<Key.space>THEM.
Screenshot: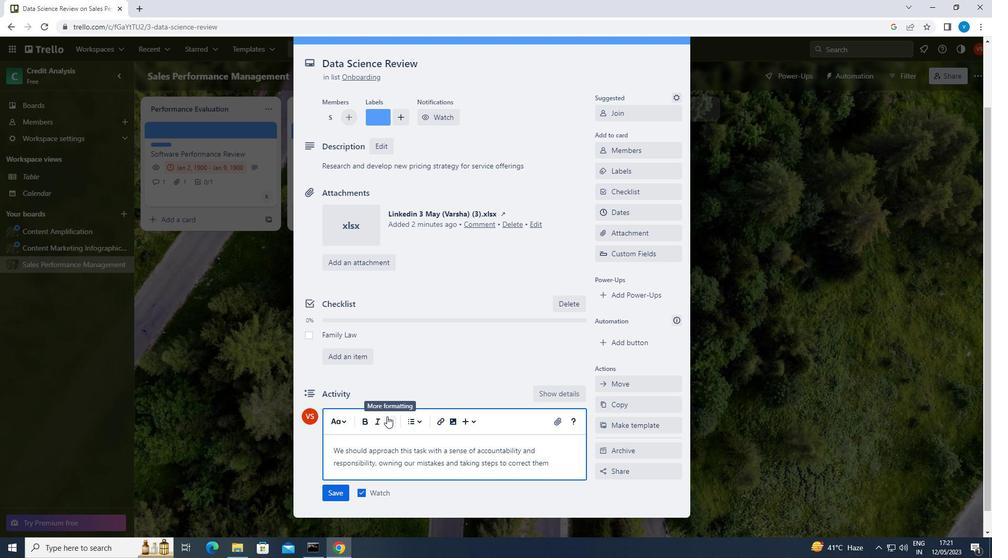 
Action: Mouse moved to (340, 489)
Screenshot: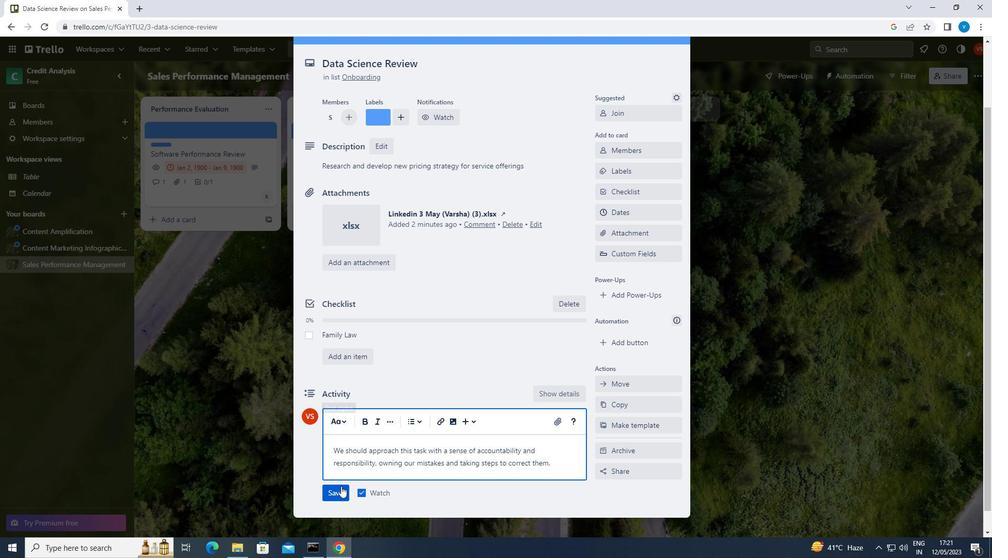 
Action: Mouse pressed left at (340, 489)
Screenshot: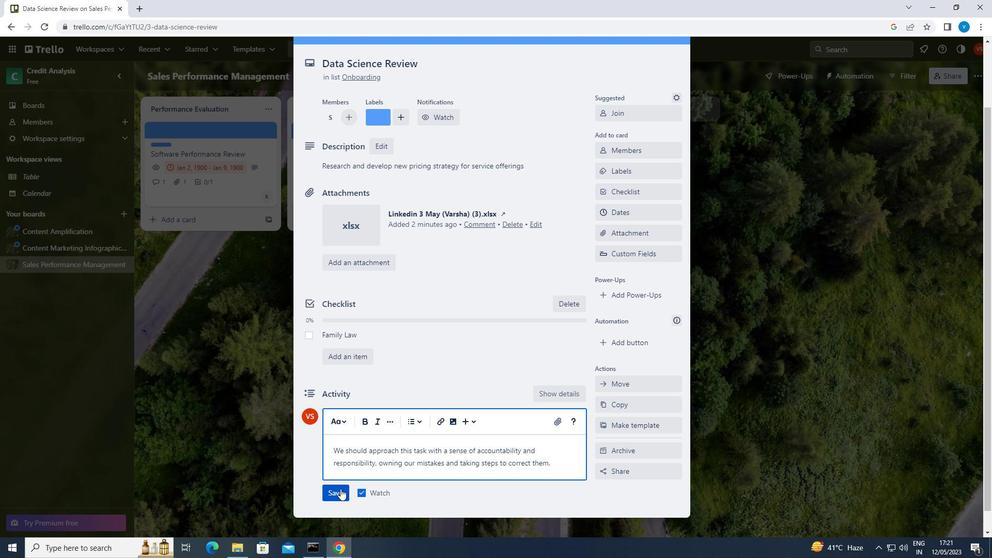 
Action: Mouse moved to (655, 213)
Screenshot: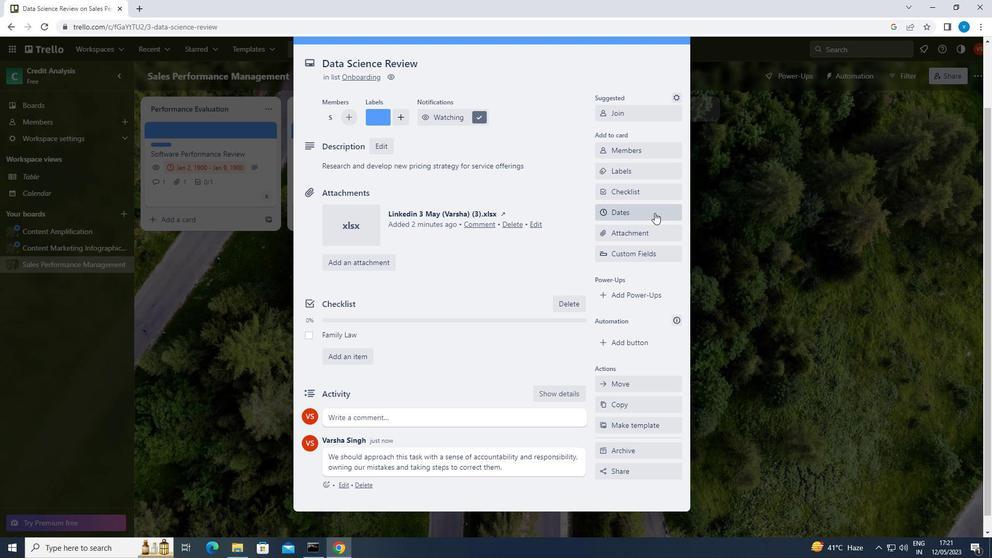 
Action: Mouse pressed left at (655, 213)
Screenshot: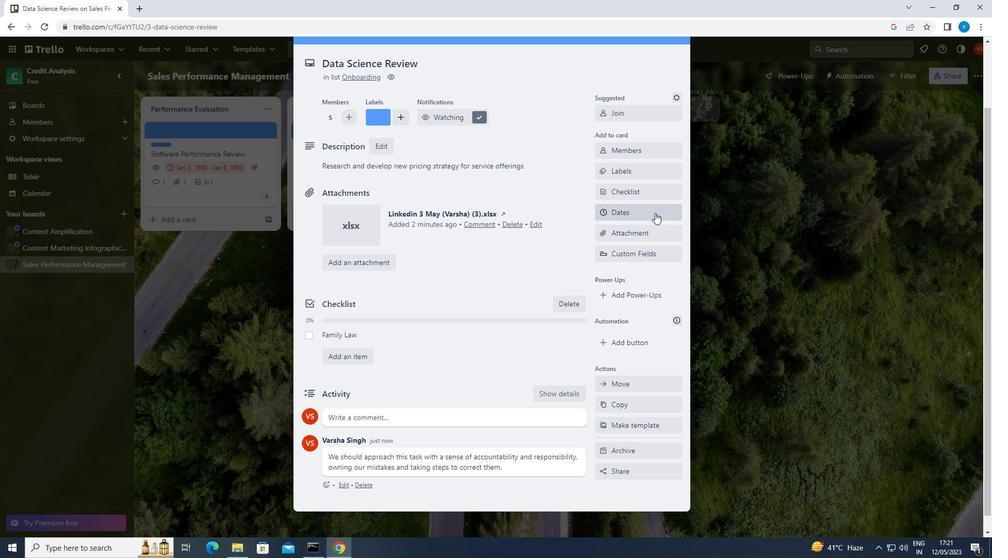 
Action: Mouse moved to (607, 265)
Screenshot: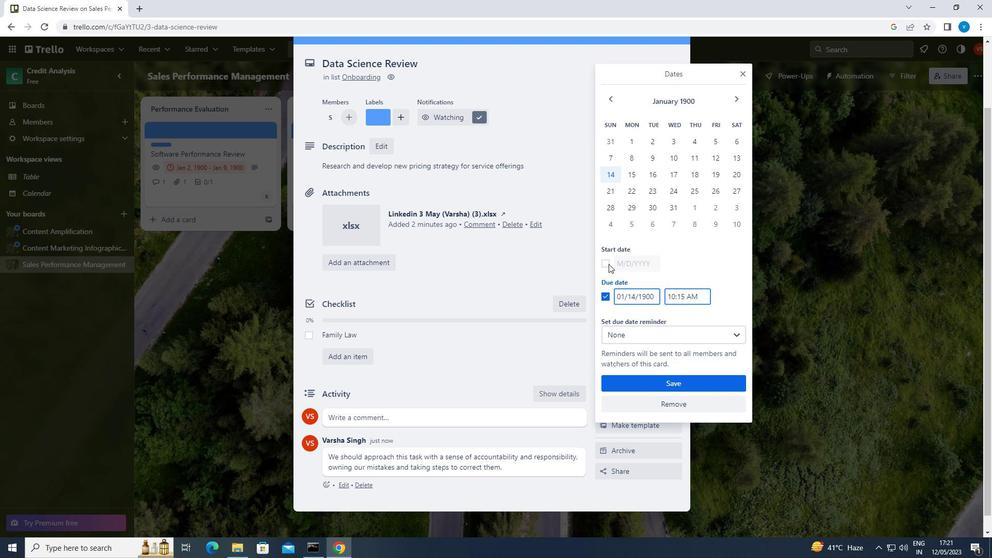 
Action: Mouse pressed left at (607, 265)
Screenshot: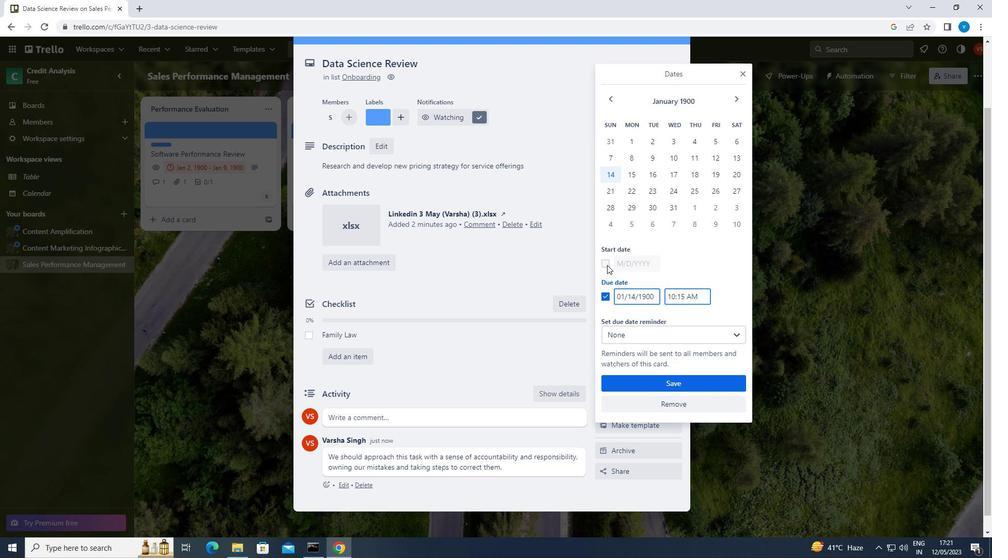 
Action: Mouse moved to (655, 263)
Screenshot: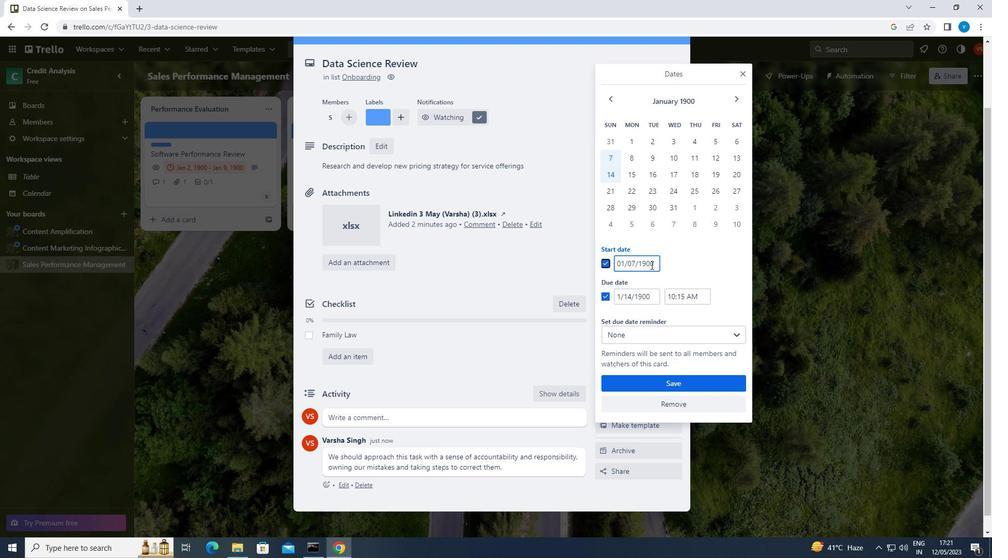 
Action: Mouse pressed left at (655, 263)
Screenshot: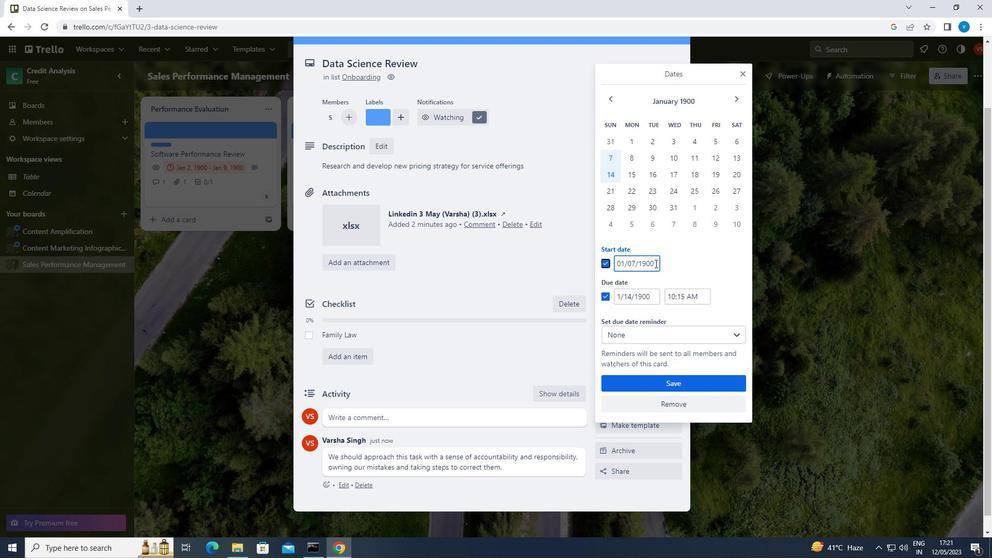 
Action: Key pressed <Key.backspace><Key.backspace><Key.backspace><Key.backspace><Key.backspace><Key.backspace><Key.backspace><Key.backspace><Key.backspace><Key.backspace><Key.backspace><Key.backspace><Key.backspace><Key.backspace>01/08/1900
Screenshot: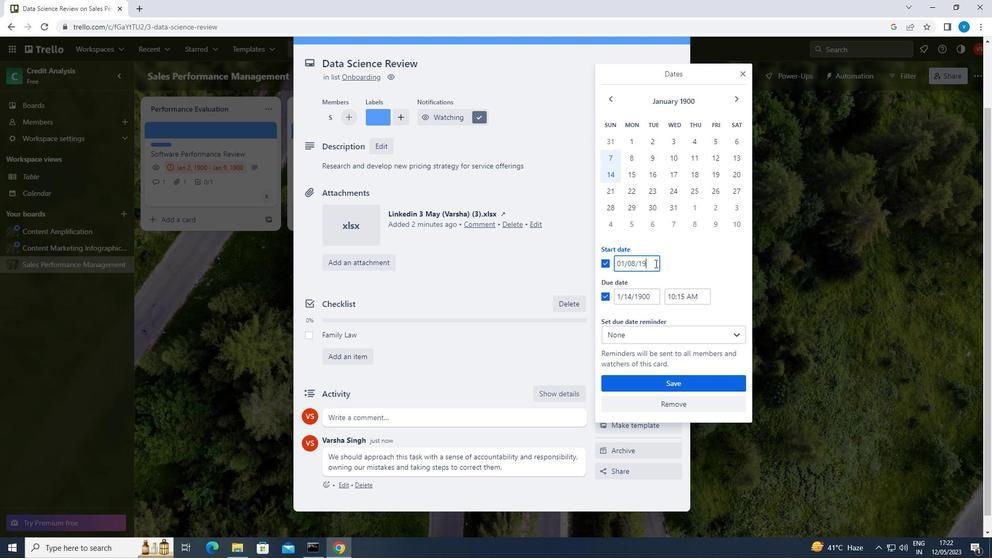 
Action: Mouse moved to (653, 294)
Screenshot: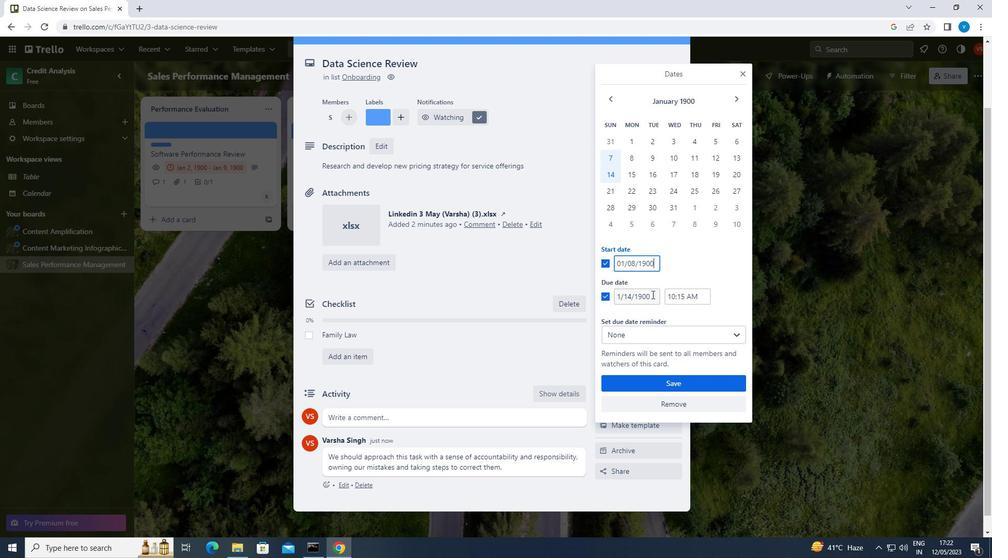 
Action: Mouse pressed left at (653, 294)
Screenshot: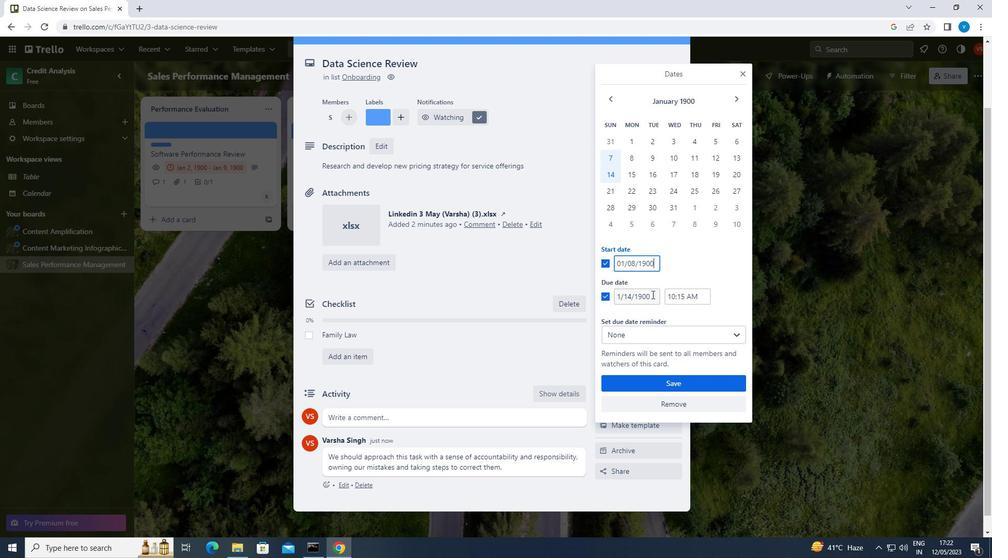 
Action: Key pressed <Key.backspace><Key.backspace><Key.backspace><Key.backspace><Key.backspace><Key.backspace><Key.backspace><Key.backspace><Key.backspace><Key.backspace><Key.backspace><Key.backspace><Key.backspace><Key.backspace><Key.backspace>01/15/1900
Screenshot: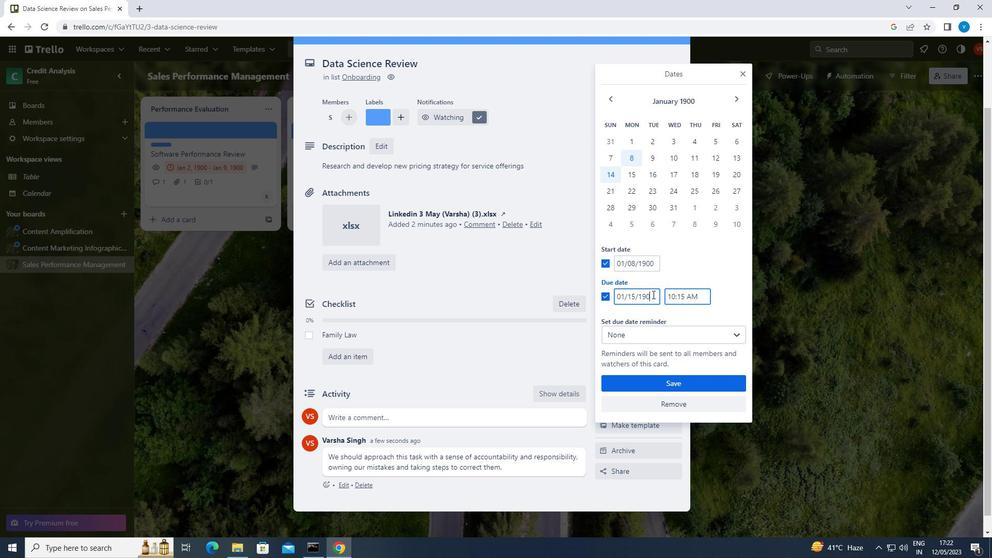 
Action: Mouse moved to (693, 381)
Screenshot: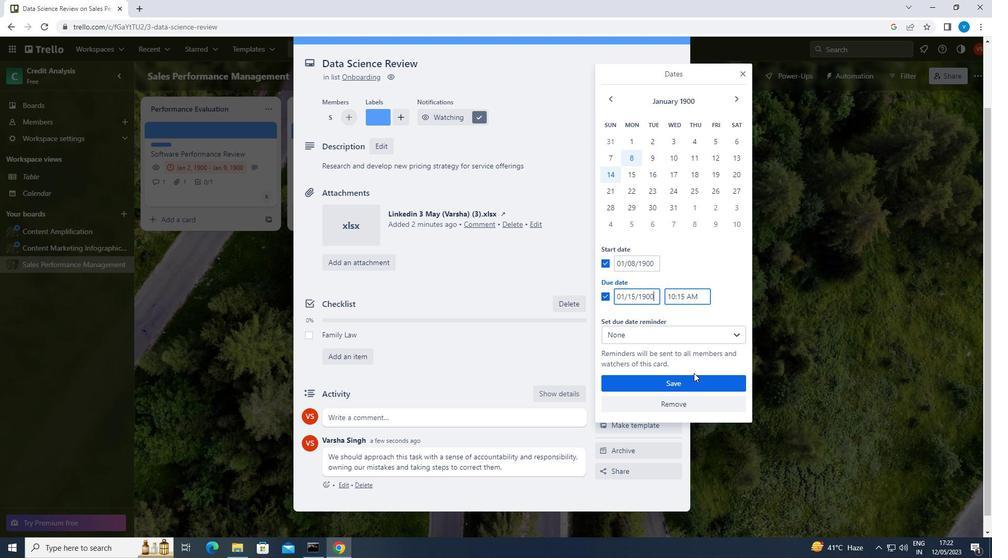 
Action: Mouse pressed left at (693, 381)
Screenshot: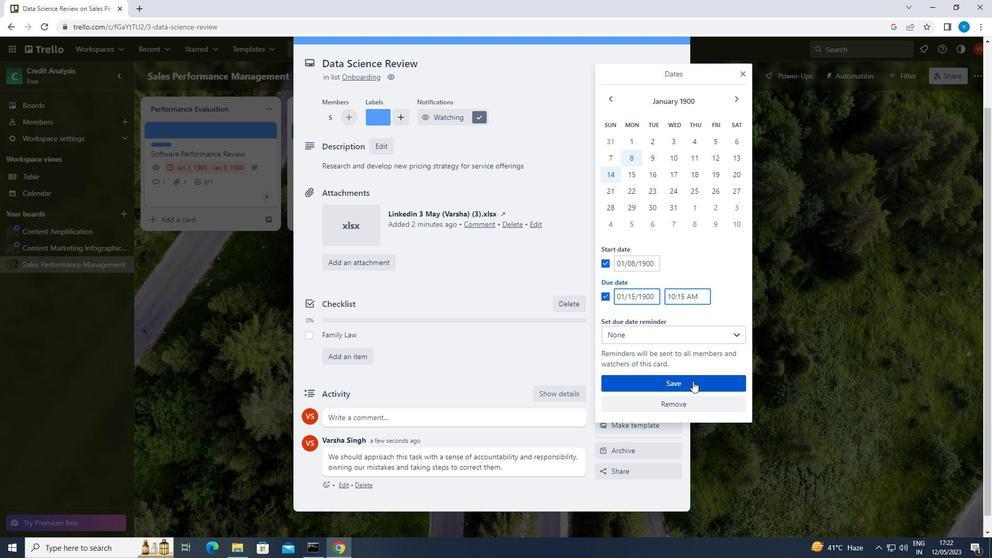 
